 Task: Look for space in Teshi Old Town, Ghana from 9th August, 2023 to 12th August, 2023 for 1 adult in price range Rs.6000 to Rs.15000. Place can be entire place with 1  bedroom having 1 bed and 1 bathroom. Property type can be house, flat, guest house. Amenities needed are: wifi. Booking option can be shelf check-in. Required host language is English.
Action: Mouse moved to (417, 58)
Screenshot: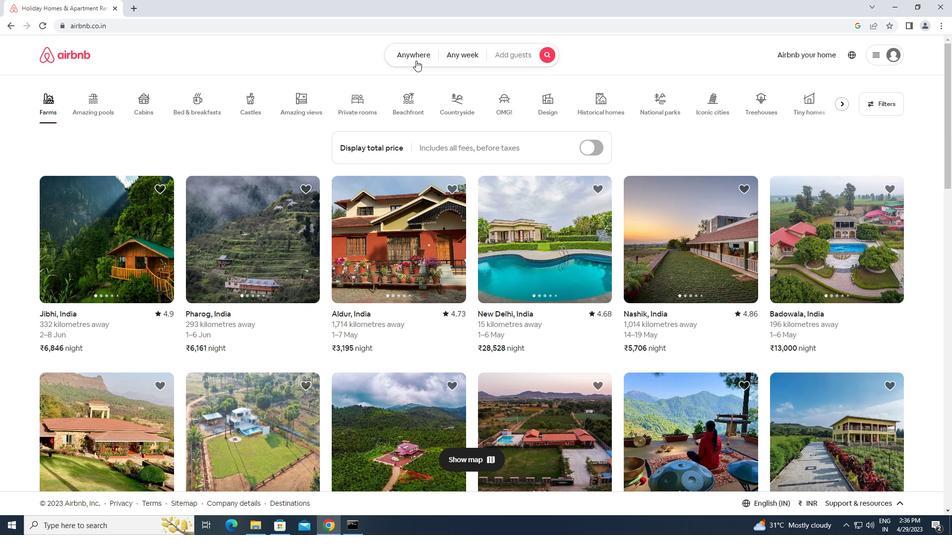 
Action: Mouse pressed left at (417, 58)
Screenshot: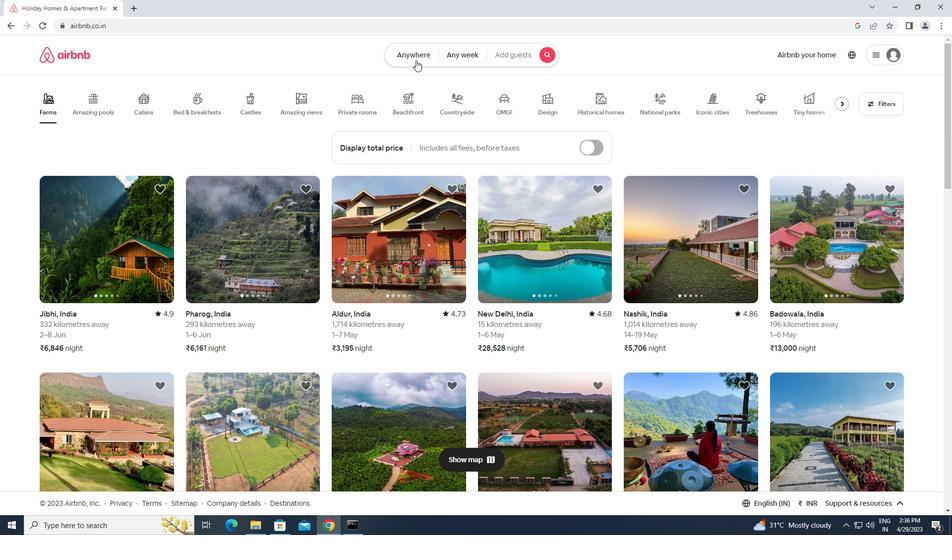 
Action: Mouse moved to (376, 87)
Screenshot: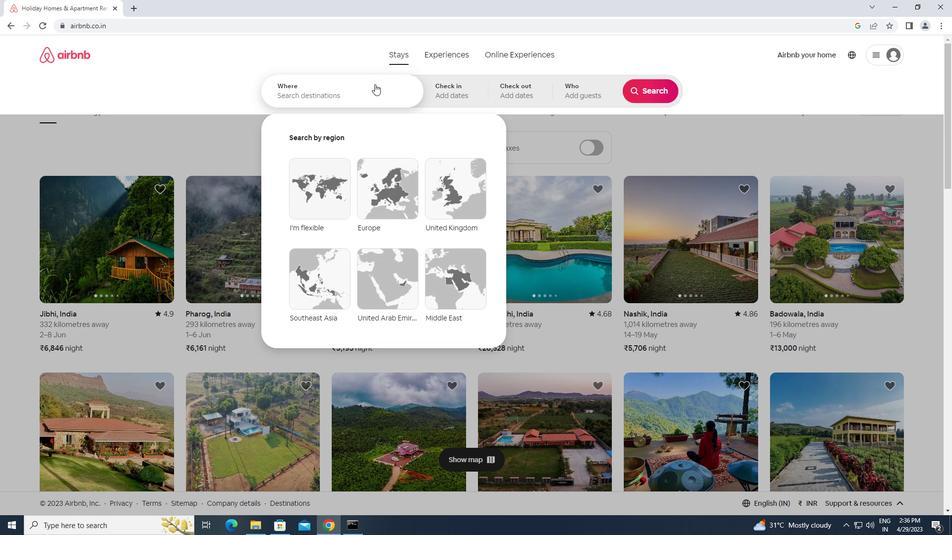 
Action: Mouse pressed left at (376, 87)
Screenshot: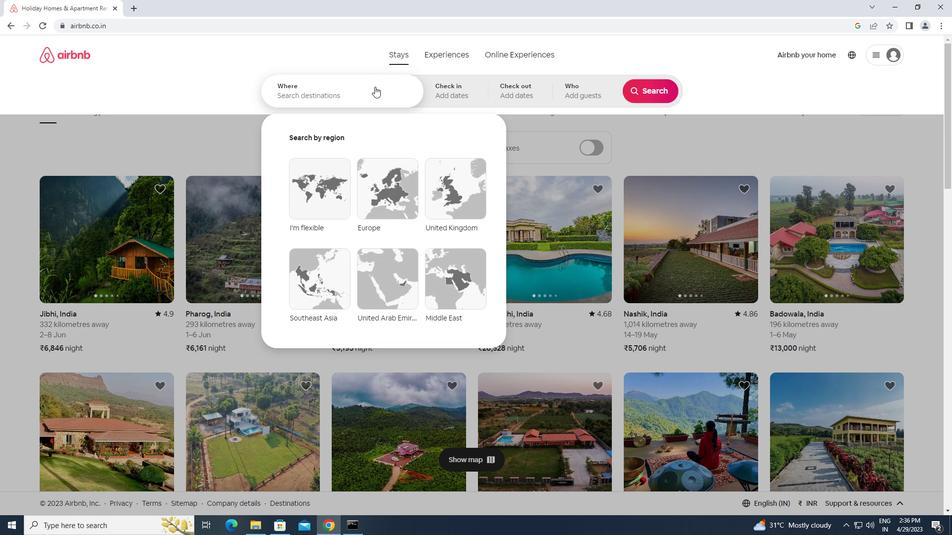
Action: Key pressed t<Key.caps_lock>eshi<Key.space><Key.caps_lock>o<Key.caps_lock>ld<Key.space><Key.caps_lock>t<Key.caps_lock>own,<Key.space><Key.caps_lock>g<Key.caps_lock>hana<Key.enter>
Screenshot: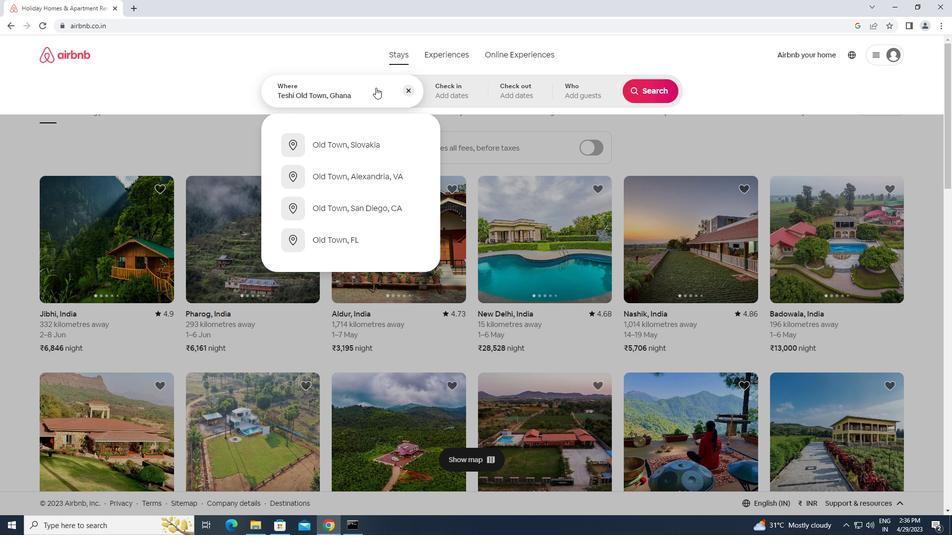 
Action: Mouse moved to (651, 172)
Screenshot: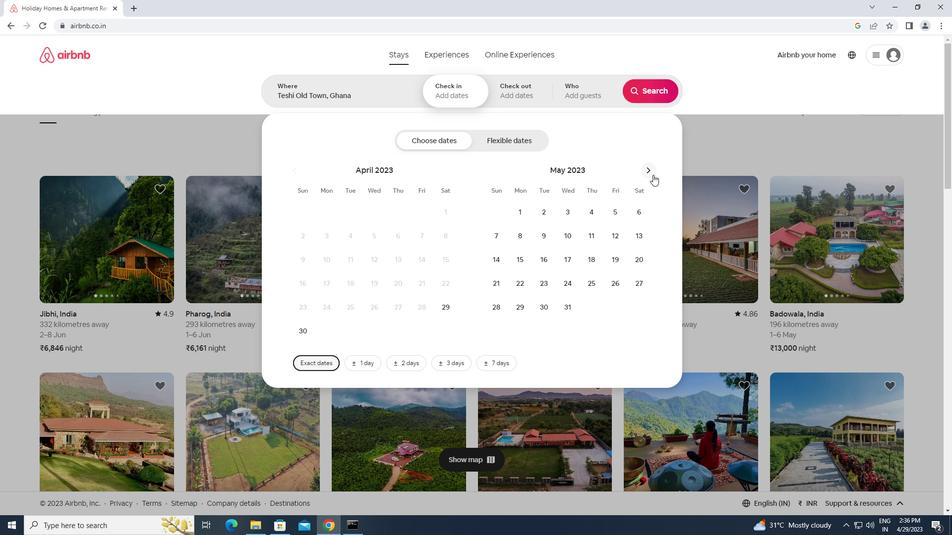 
Action: Mouse pressed left at (651, 172)
Screenshot: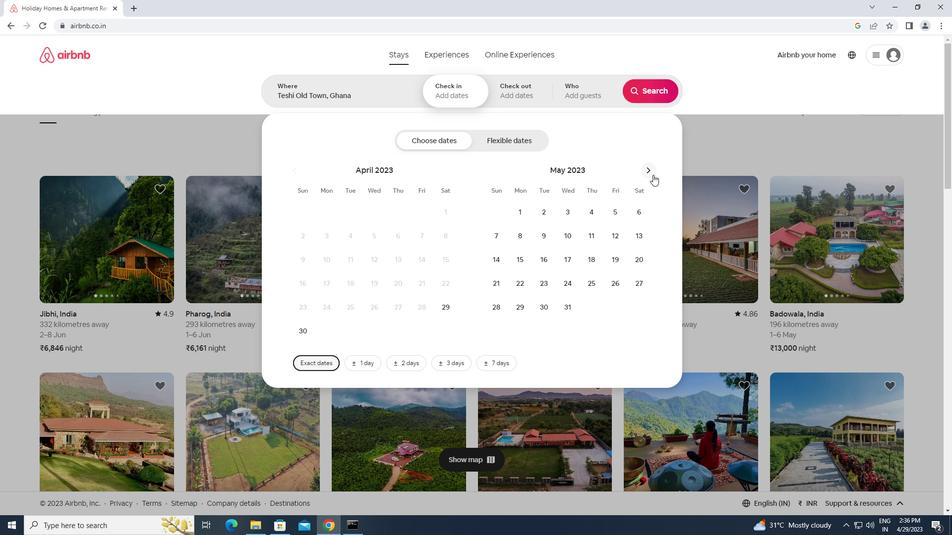 
Action: Mouse pressed left at (651, 172)
Screenshot: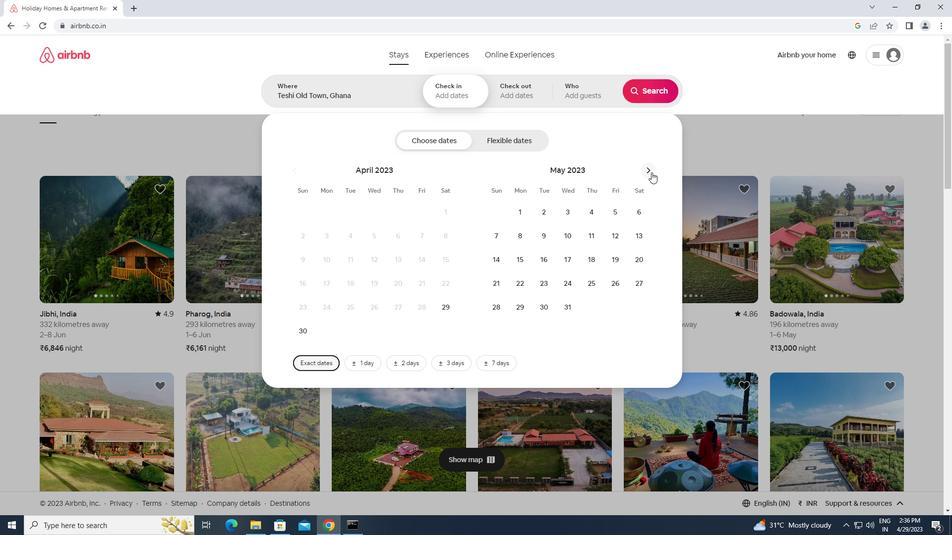 
Action: Mouse pressed left at (651, 172)
Screenshot: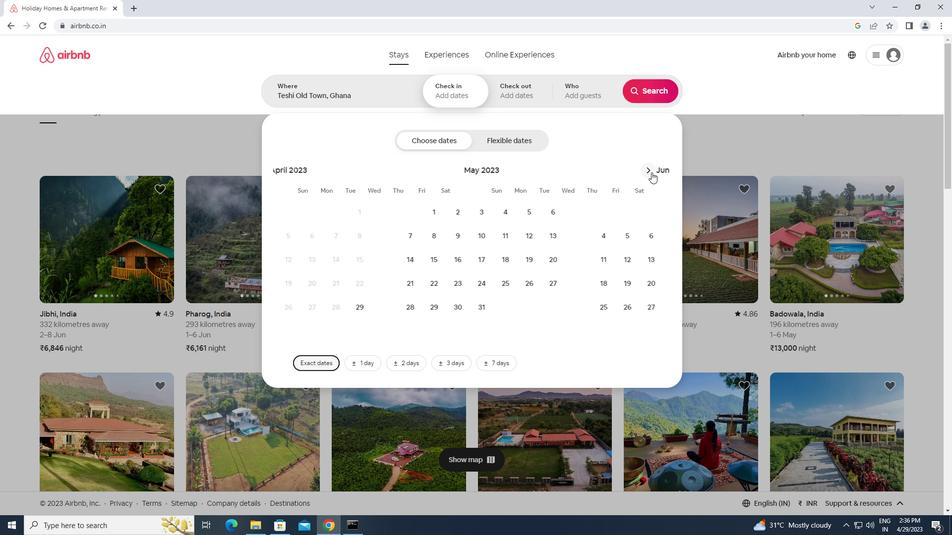 
Action: Mouse pressed left at (651, 172)
Screenshot: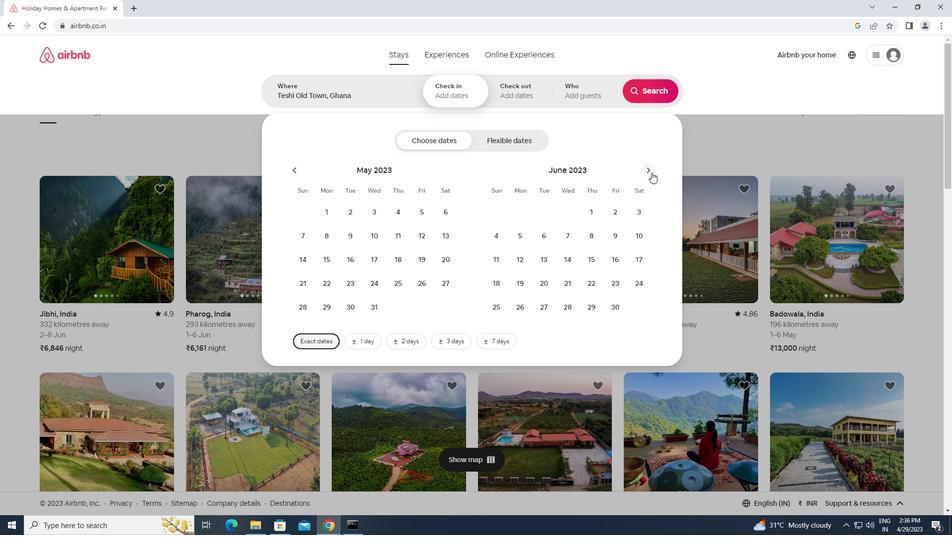 
Action: Mouse moved to (567, 239)
Screenshot: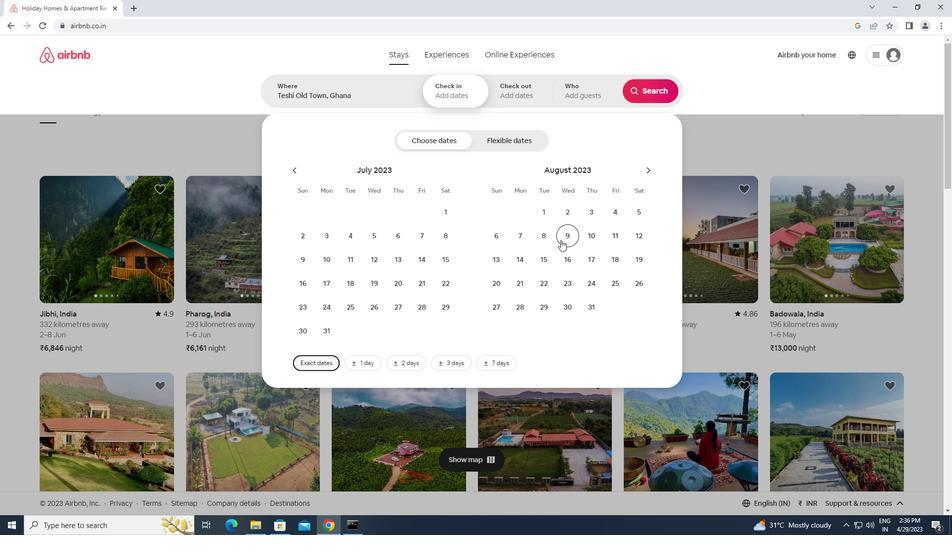 
Action: Mouse pressed left at (567, 239)
Screenshot: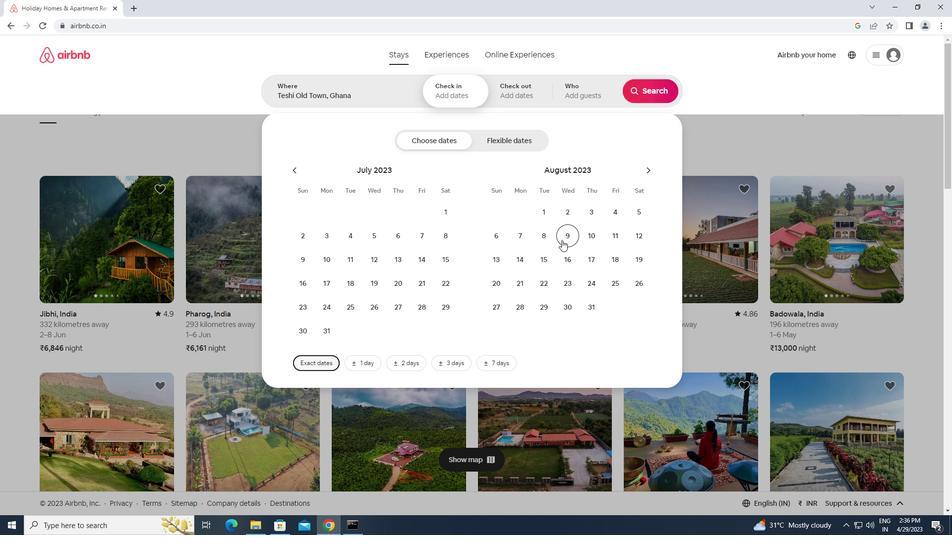 
Action: Mouse moved to (642, 230)
Screenshot: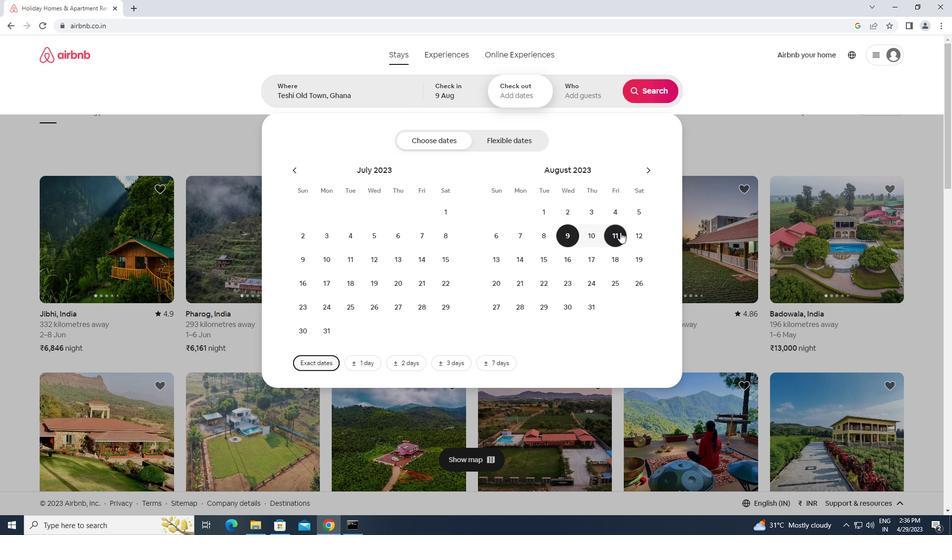 
Action: Mouse pressed left at (642, 230)
Screenshot: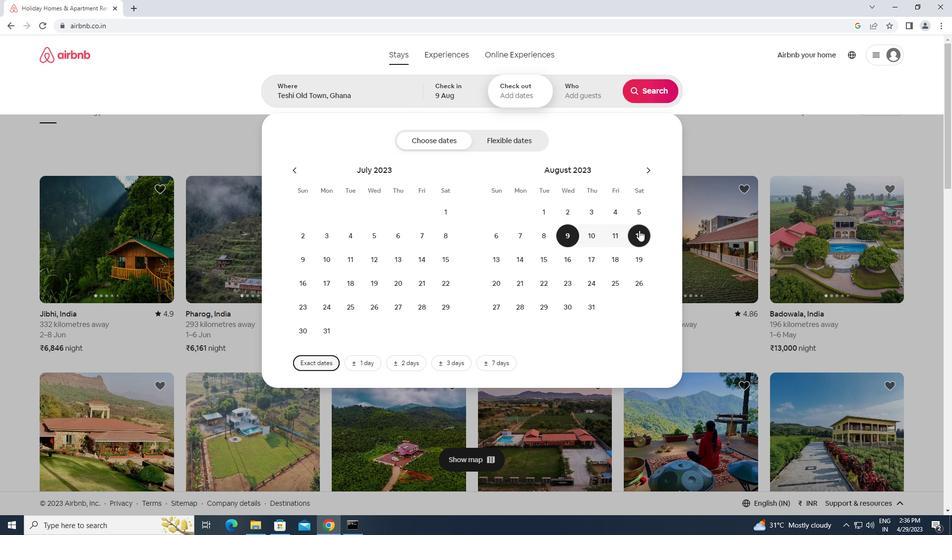 
Action: Mouse moved to (591, 75)
Screenshot: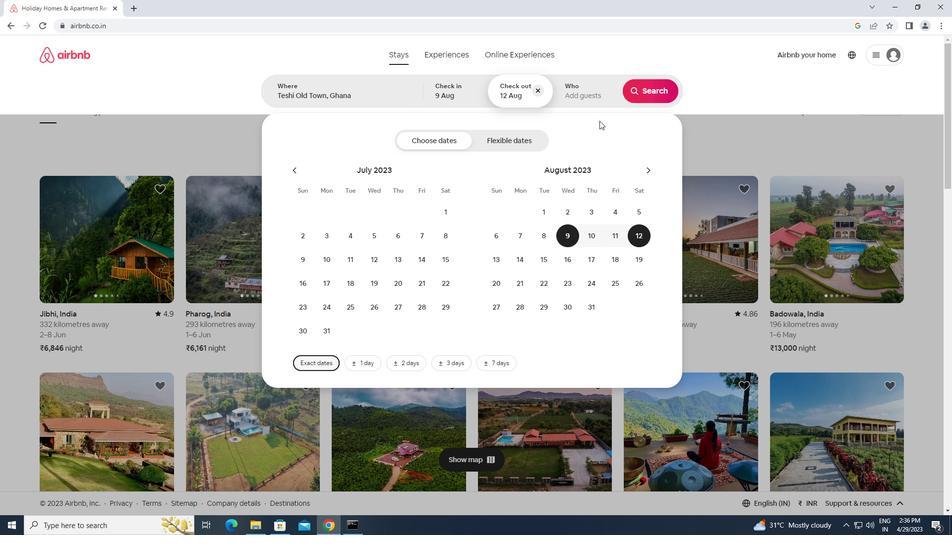 
Action: Mouse pressed left at (591, 75)
Screenshot: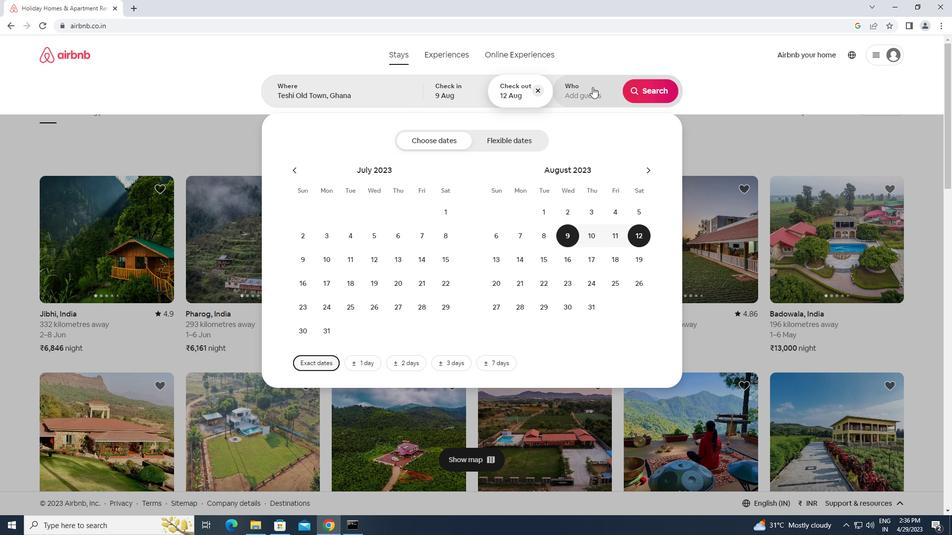 
Action: Mouse moved to (650, 143)
Screenshot: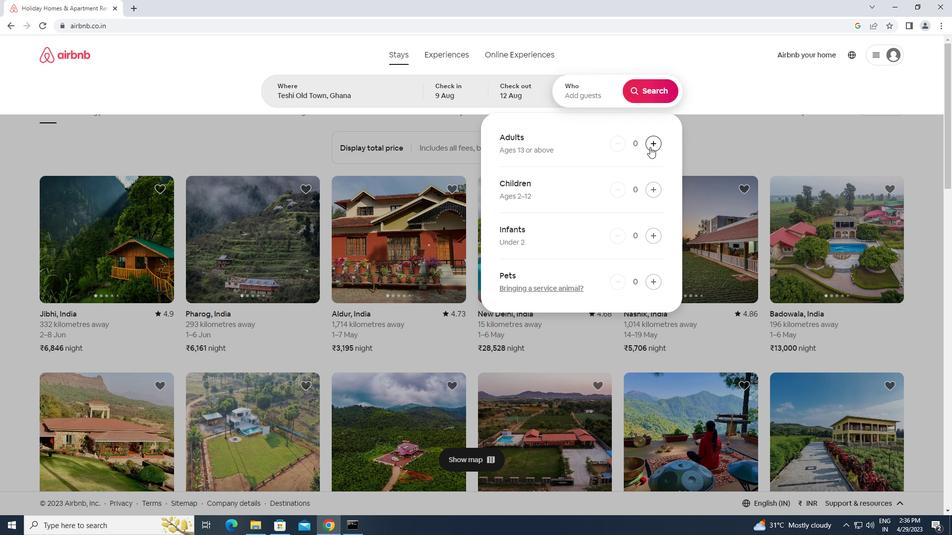
Action: Mouse pressed left at (650, 143)
Screenshot: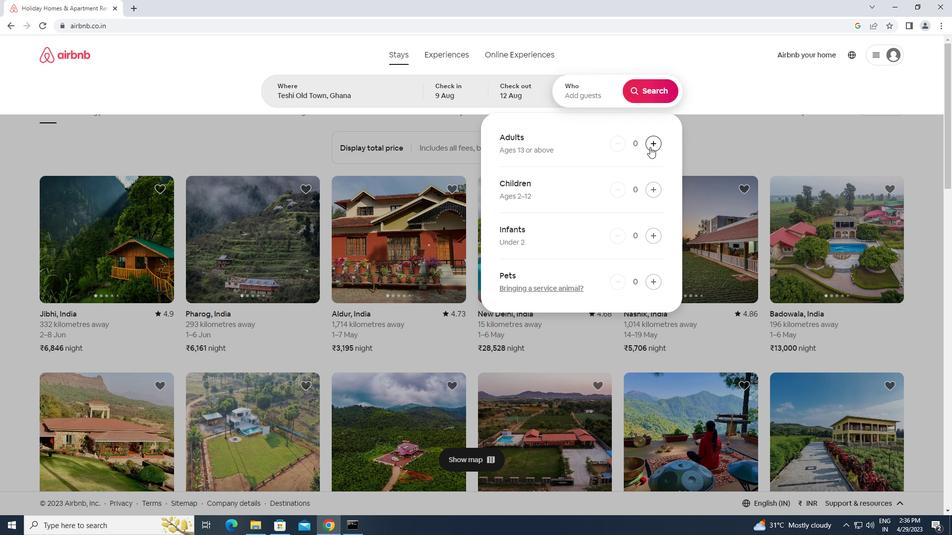 
Action: Mouse moved to (651, 92)
Screenshot: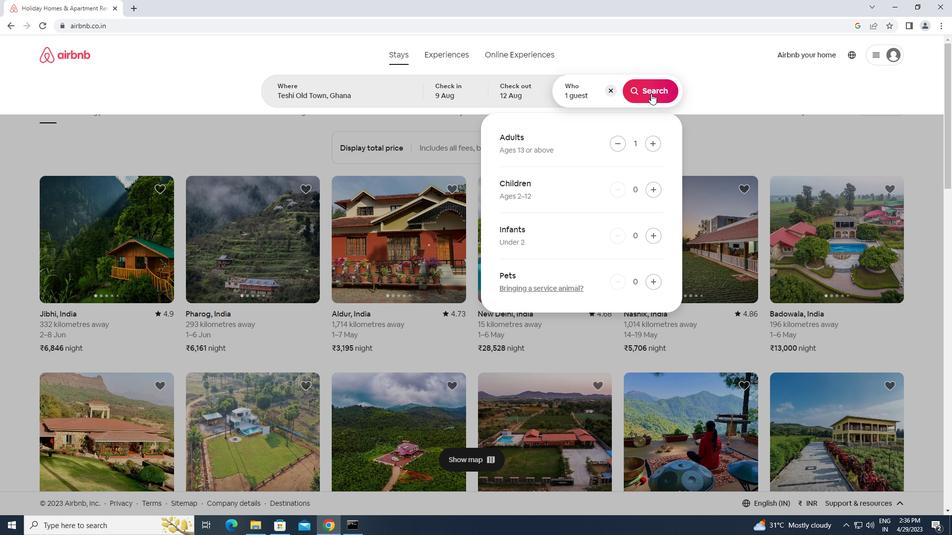 
Action: Mouse pressed left at (651, 92)
Screenshot: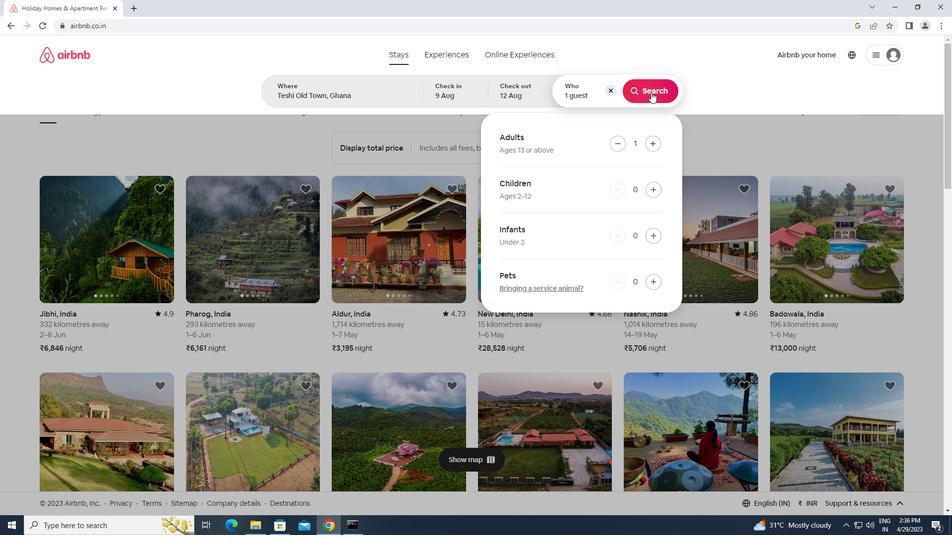 
Action: Mouse moved to (893, 91)
Screenshot: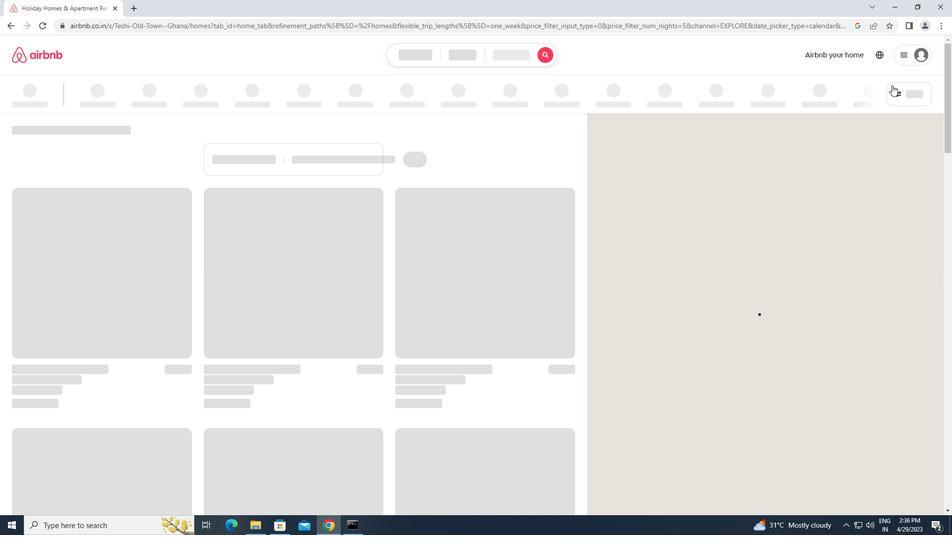 
Action: Mouse pressed left at (893, 91)
Screenshot: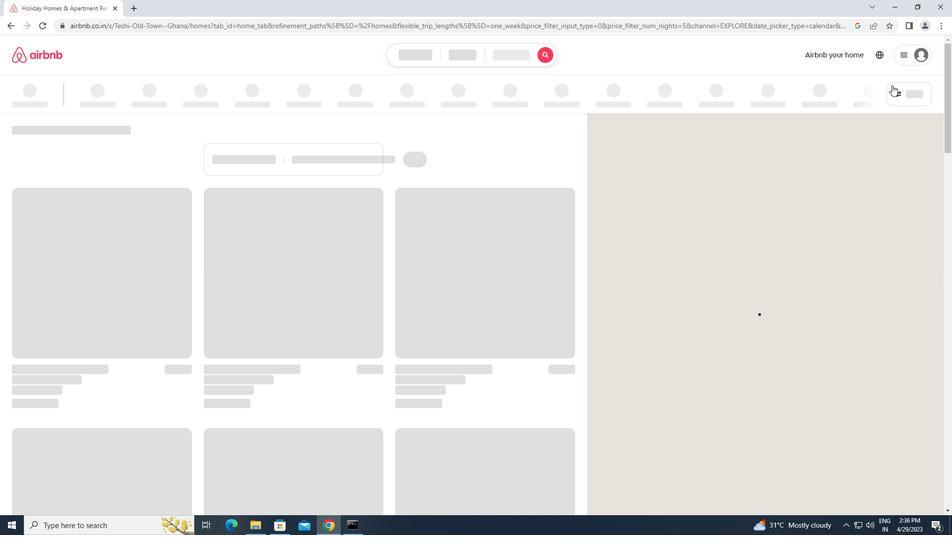 
Action: Mouse moved to (355, 217)
Screenshot: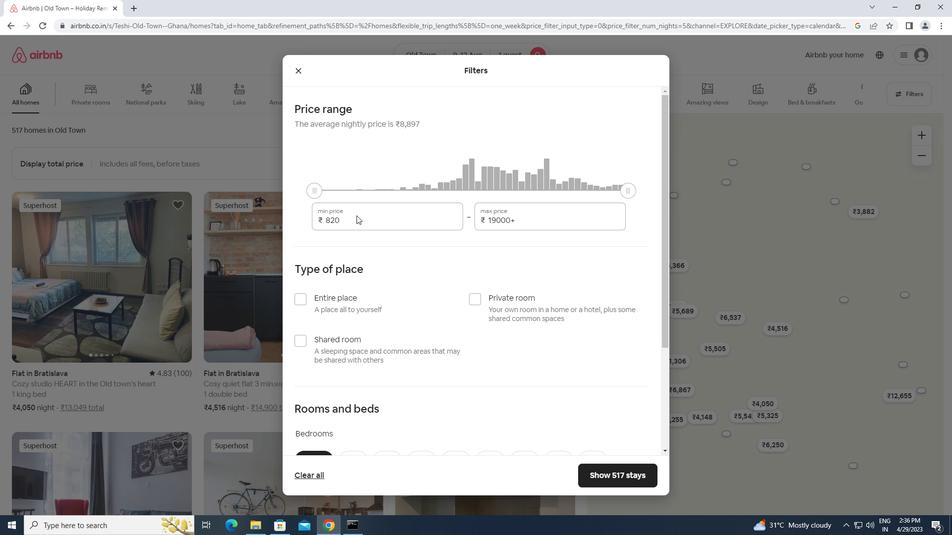 
Action: Mouse pressed left at (355, 217)
Screenshot: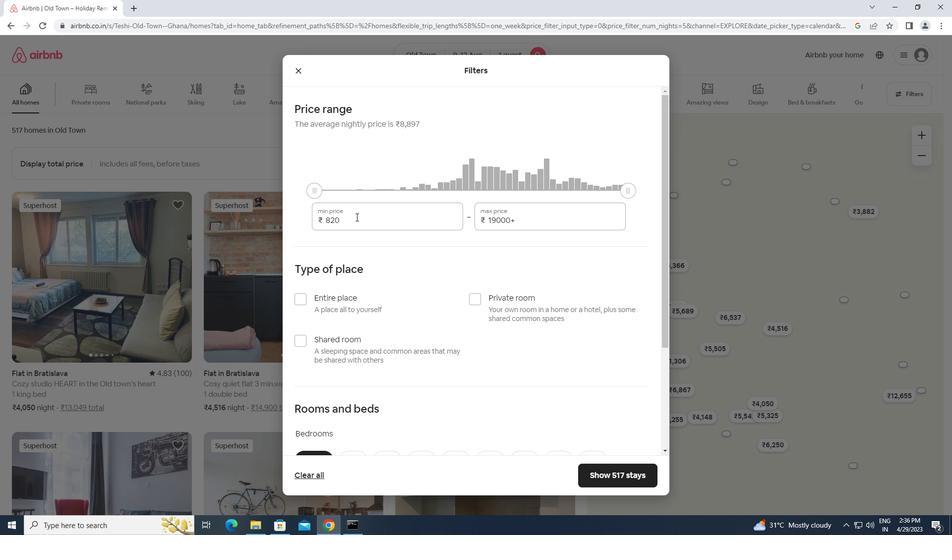 
Action: Mouse moved to (308, 227)
Screenshot: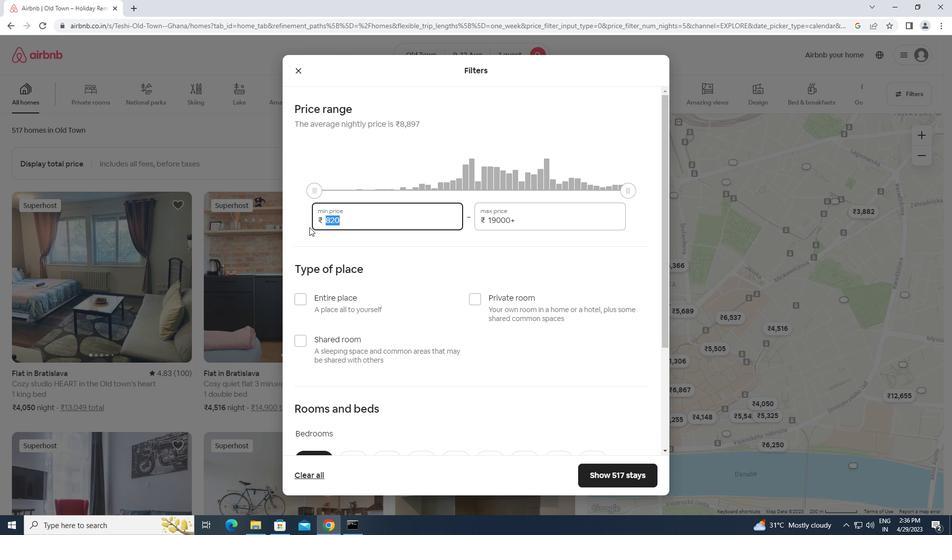 
Action: Key pressed 6000<Key.tab><Key.backspace><Key.backspace><Key.backspace><Key.backspace><Key.backspace><Key.backspace><Key.backspace><Key.backspace><Key.backspace><Key.backspace><Key.backspace><Key.backspace><Key.backspace><Key.backspace><Key.backspace><Key.backspace><Key.backspace><Key.backspace><Key.backspace><Key.backspace><Key.backspace><Key.backspace><Key.backspace><Key.backspace><Key.backspace><Key.backspace>15000
Screenshot: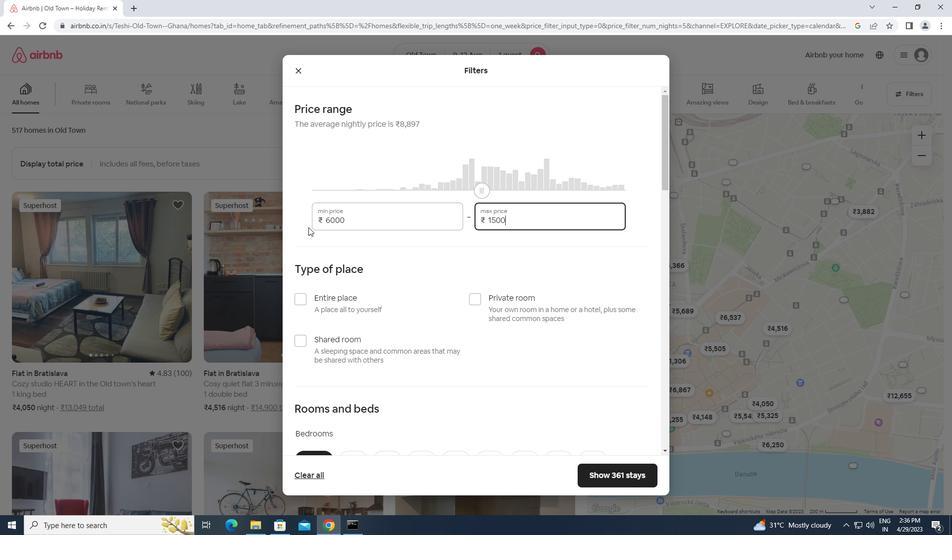 
Action: Mouse moved to (301, 303)
Screenshot: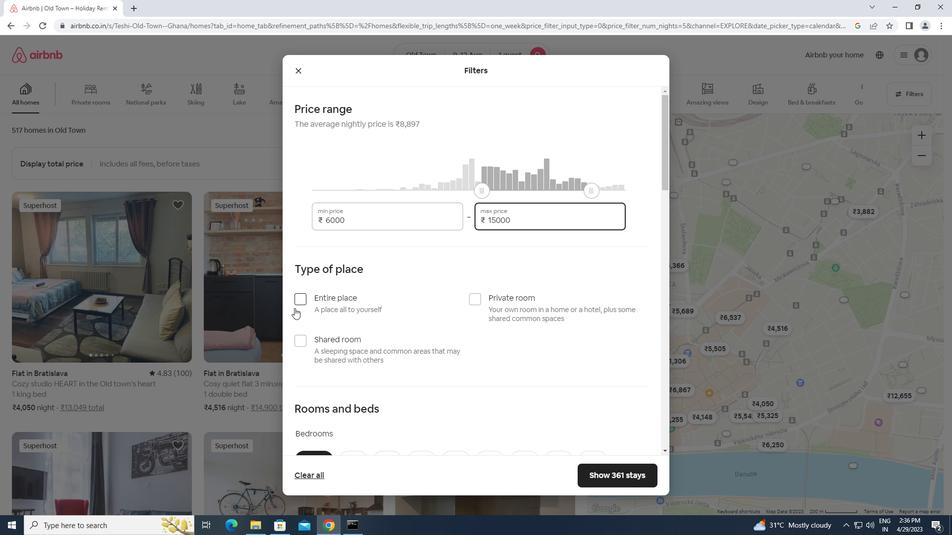 
Action: Mouse pressed left at (301, 303)
Screenshot: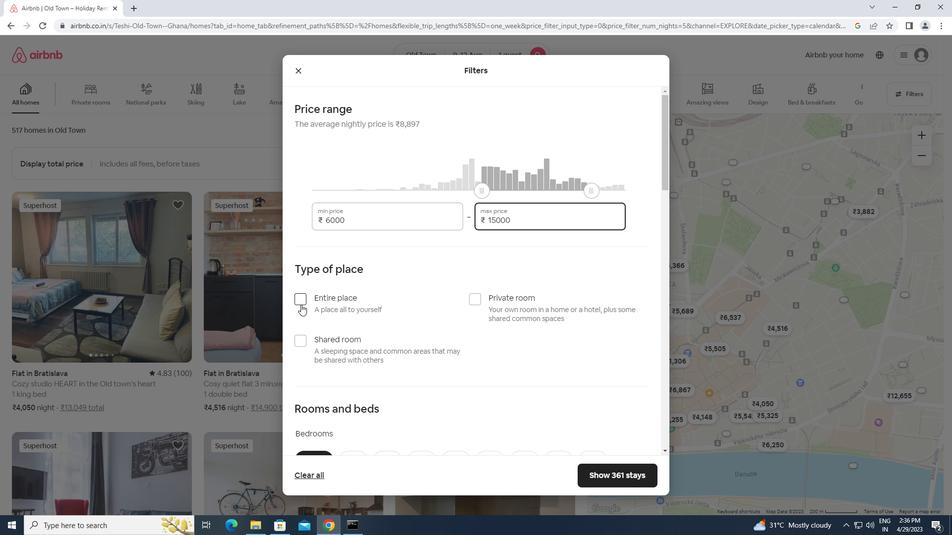 
Action: Mouse moved to (314, 315)
Screenshot: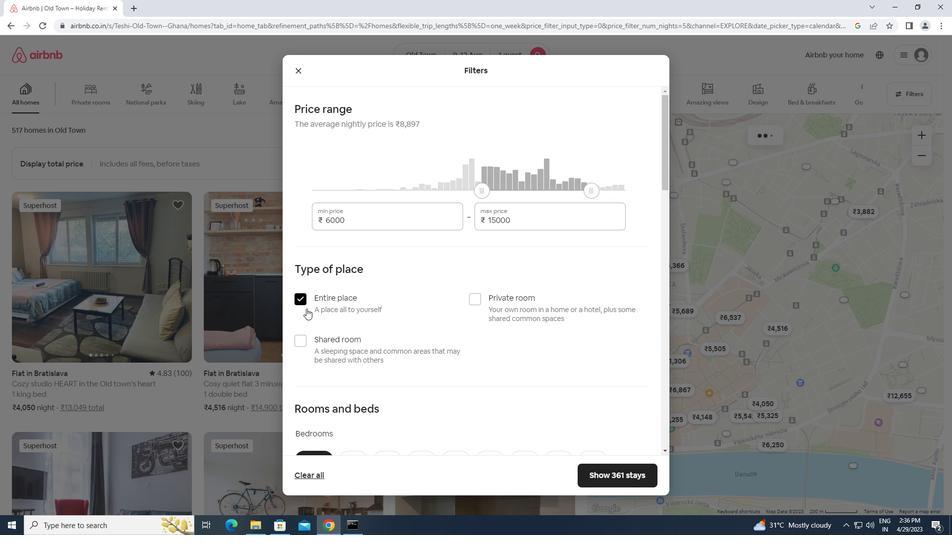 
Action: Mouse scrolled (314, 314) with delta (0, 0)
Screenshot: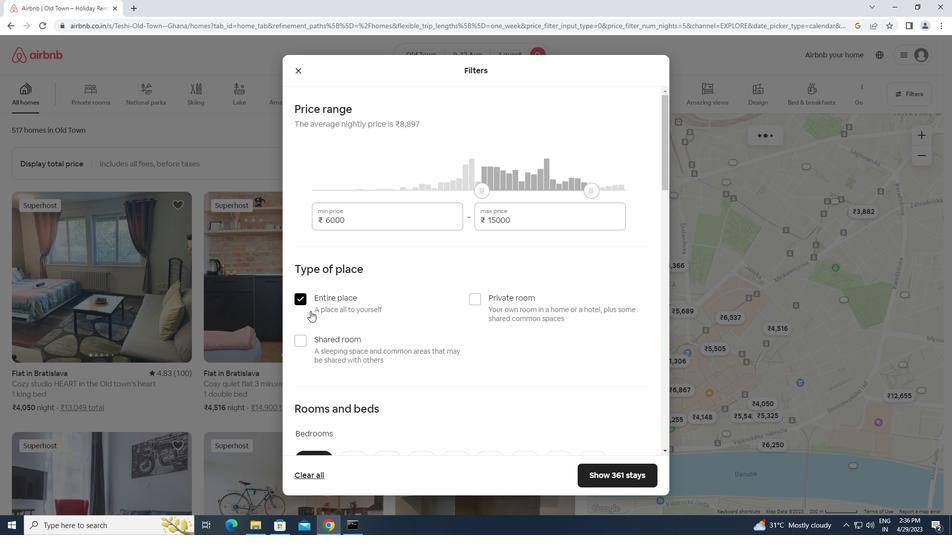 
Action: Mouse moved to (314, 315)
Screenshot: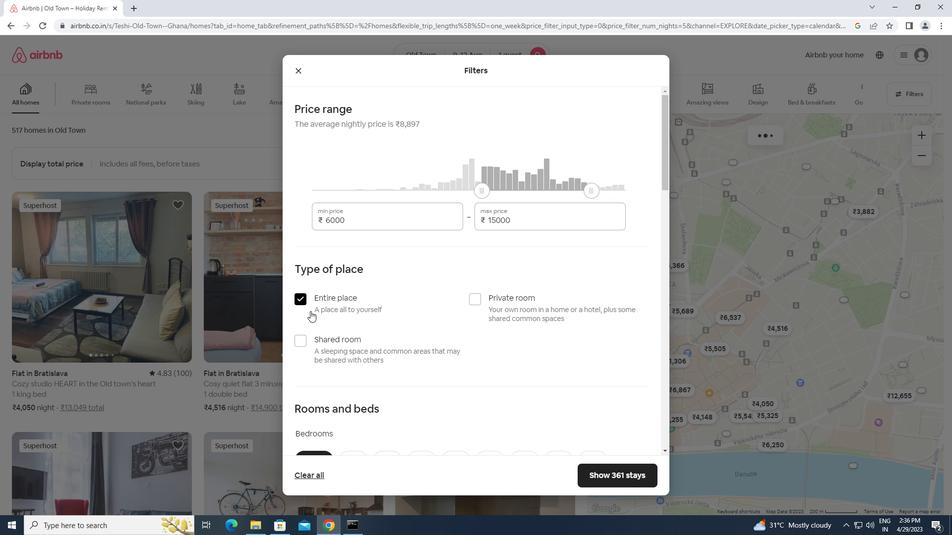 
Action: Mouse scrolled (314, 314) with delta (0, 0)
Screenshot: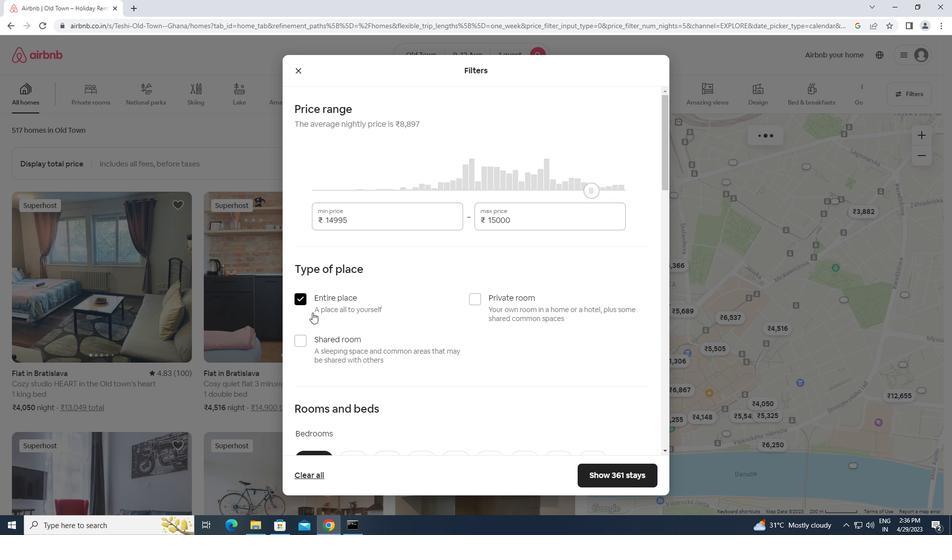 
Action: Mouse scrolled (314, 314) with delta (0, 0)
Screenshot: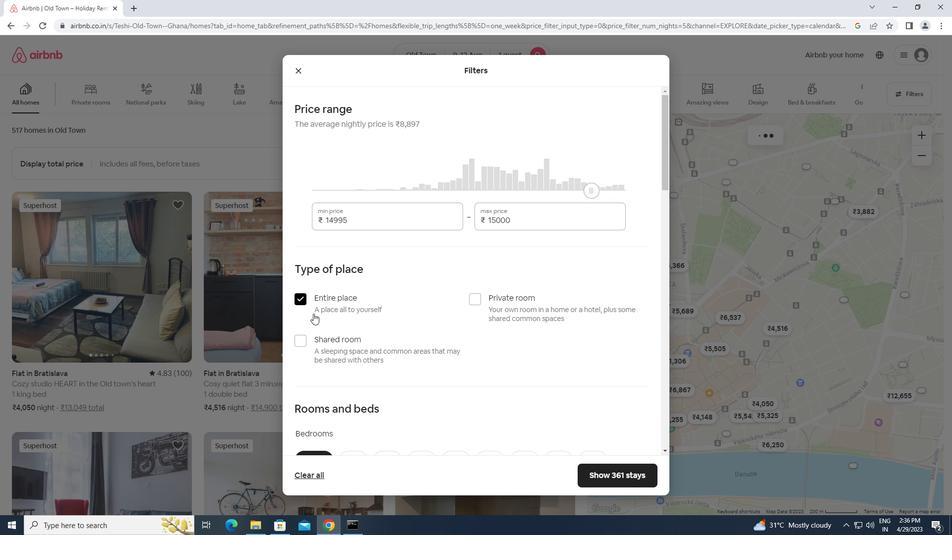 
Action: Mouse moved to (355, 314)
Screenshot: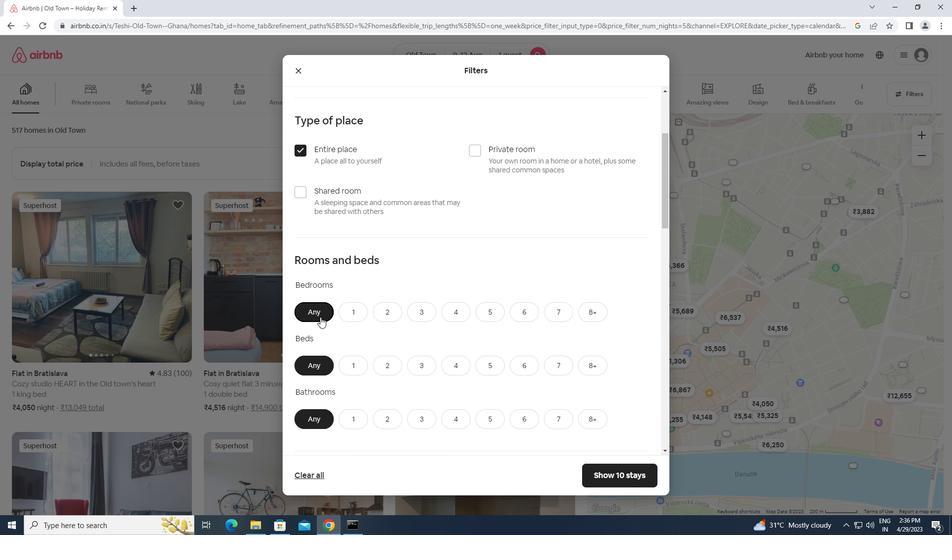 
Action: Mouse pressed left at (355, 314)
Screenshot: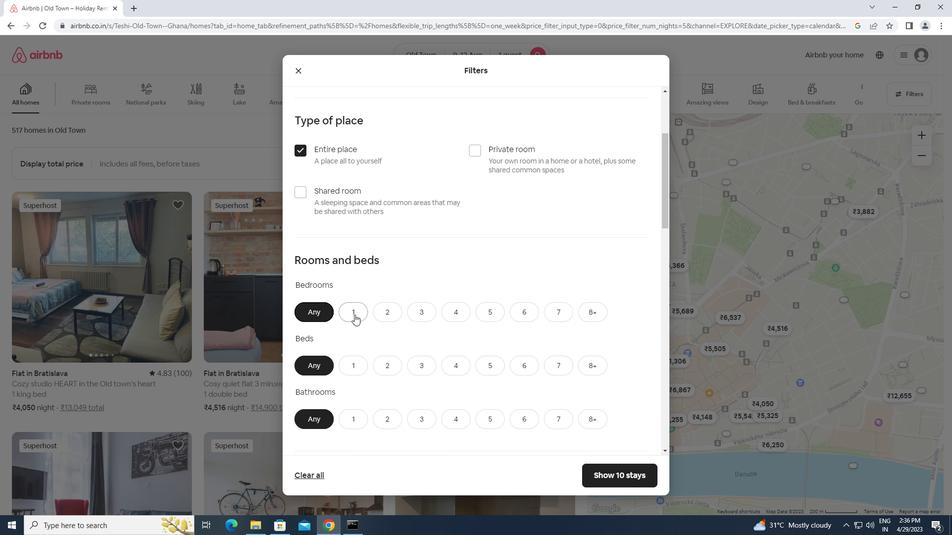 
Action: Mouse moved to (347, 368)
Screenshot: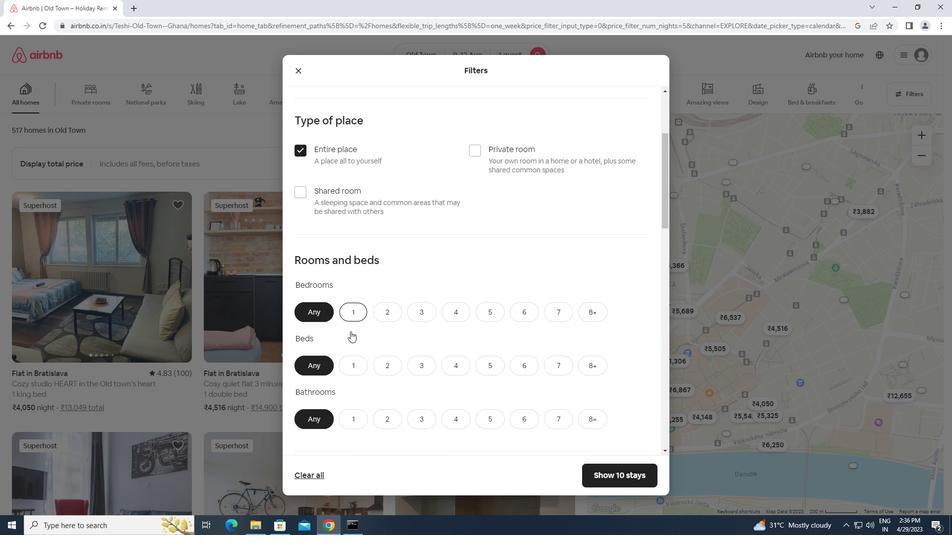 
Action: Mouse pressed left at (347, 368)
Screenshot: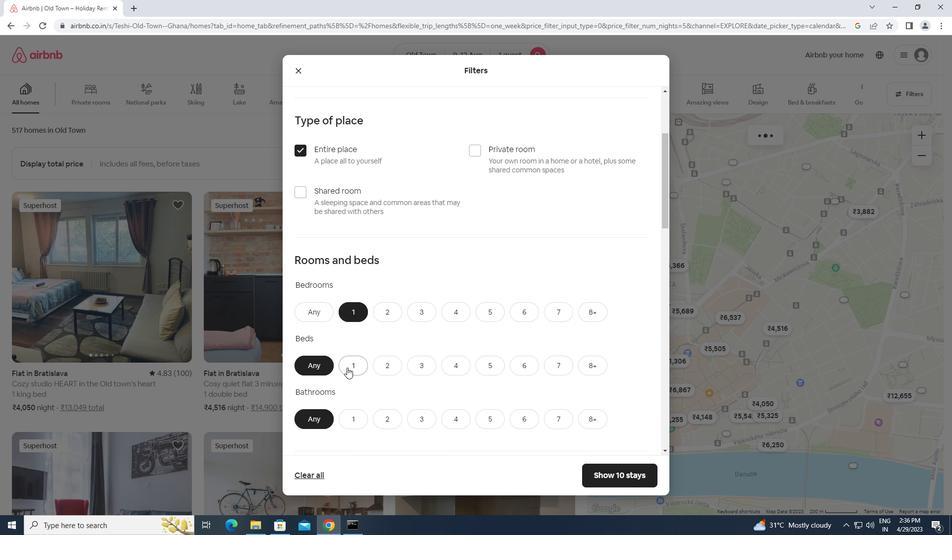 
Action: Mouse moved to (356, 415)
Screenshot: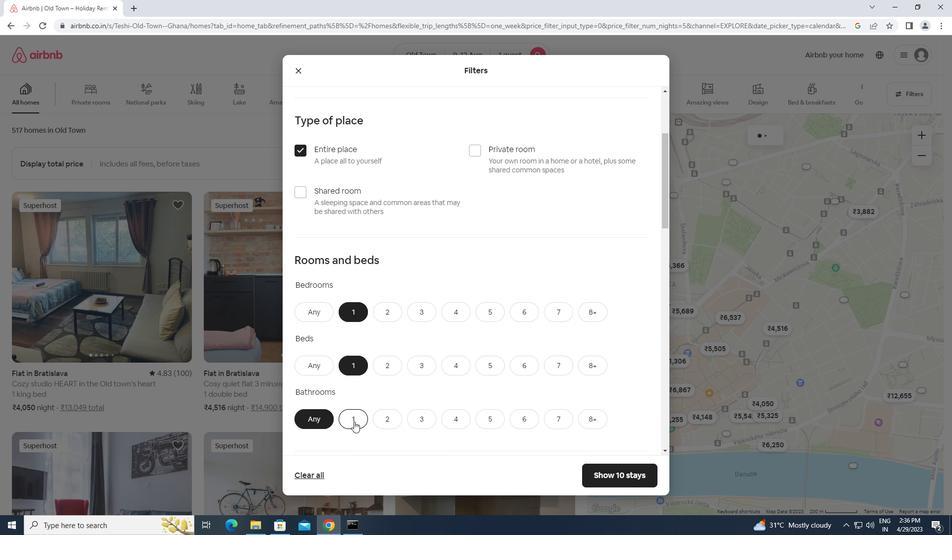 
Action: Mouse pressed left at (356, 415)
Screenshot: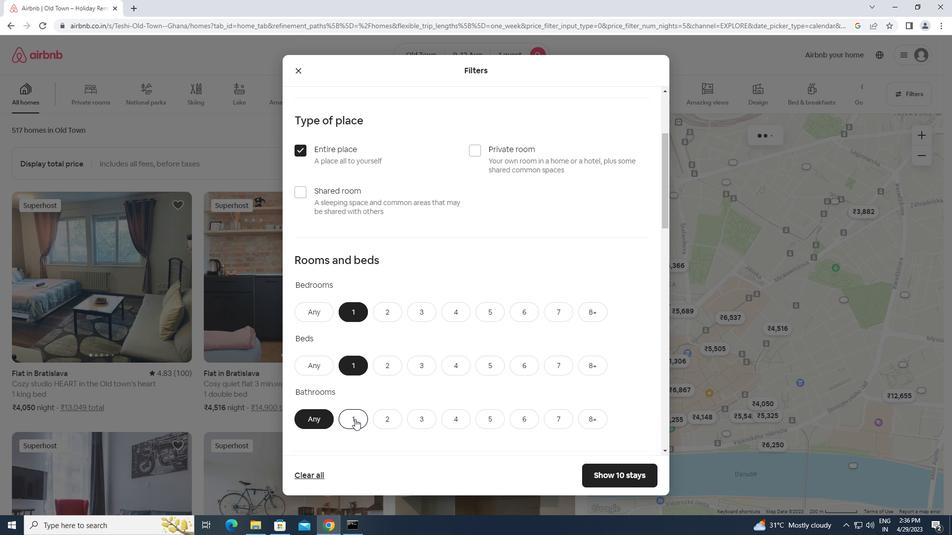 
Action: Mouse moved to (409, 414)
Screenshot: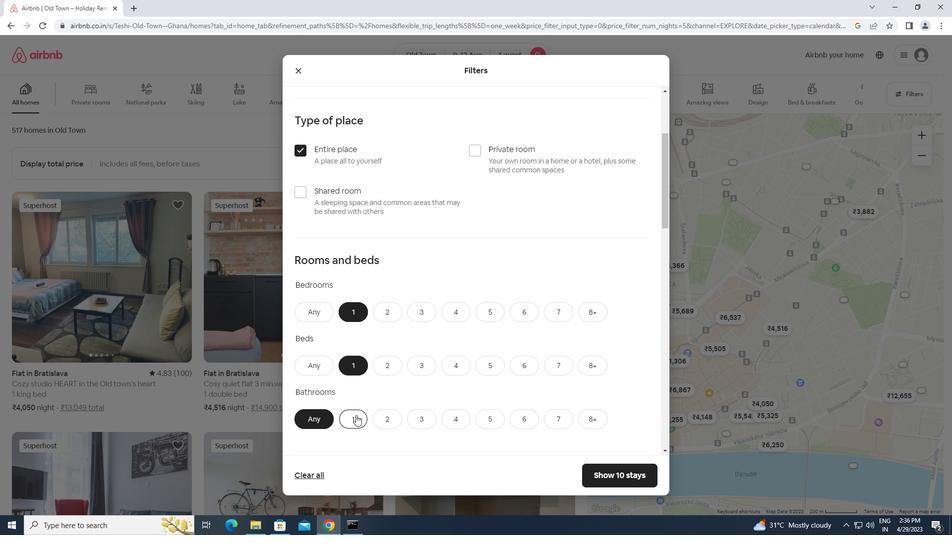 
Action: Mouse scrolled (409, 413) with delta (0, 0)
Screenshot: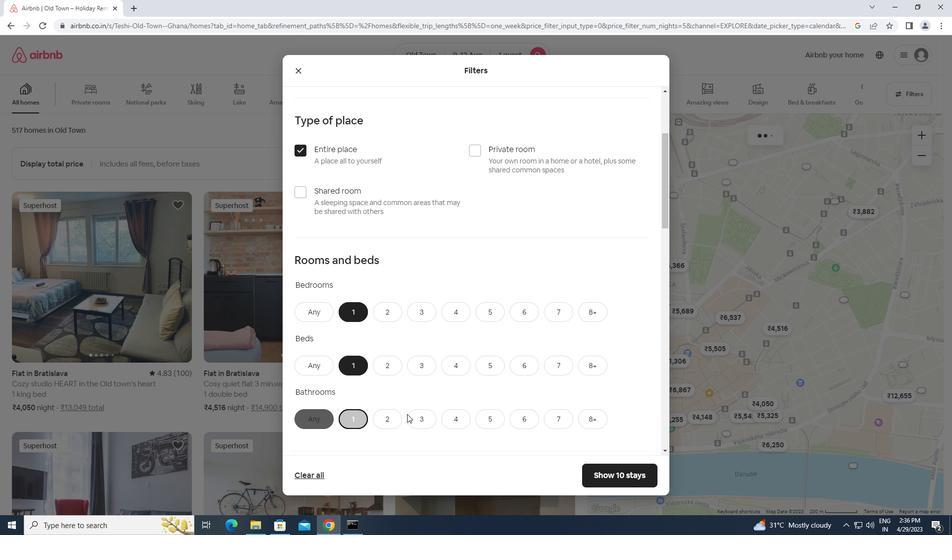 
Action: Mouse scrolled (409, 413) with delta (0, 0)
Screenshot: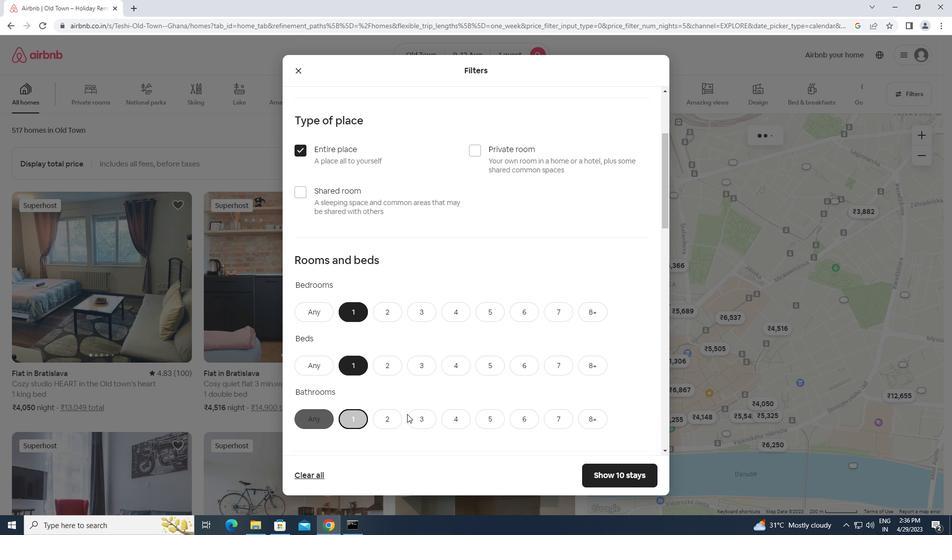
Action: Mouse scrolled (409, 413) with delta (0, 0)
Screenshot: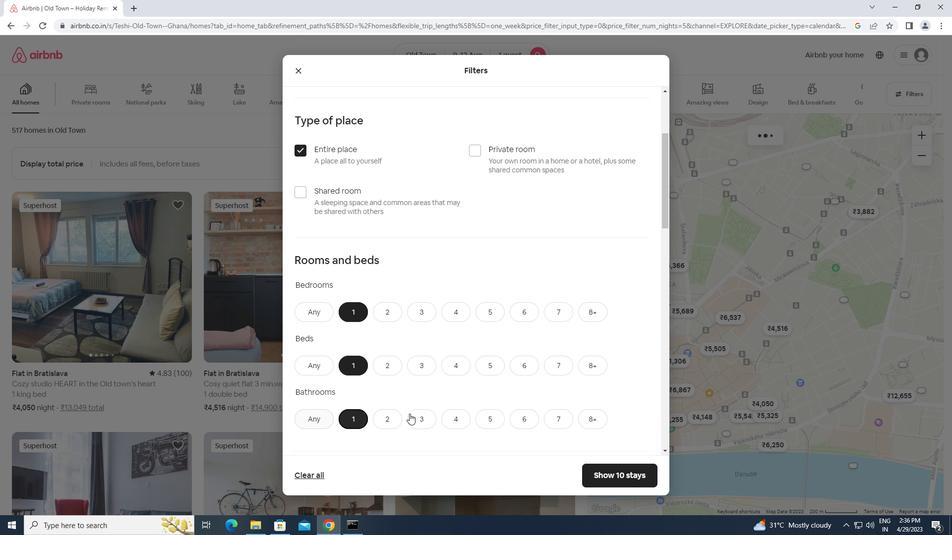 
Action: Mouse moved to (353, 382)
Screenshot: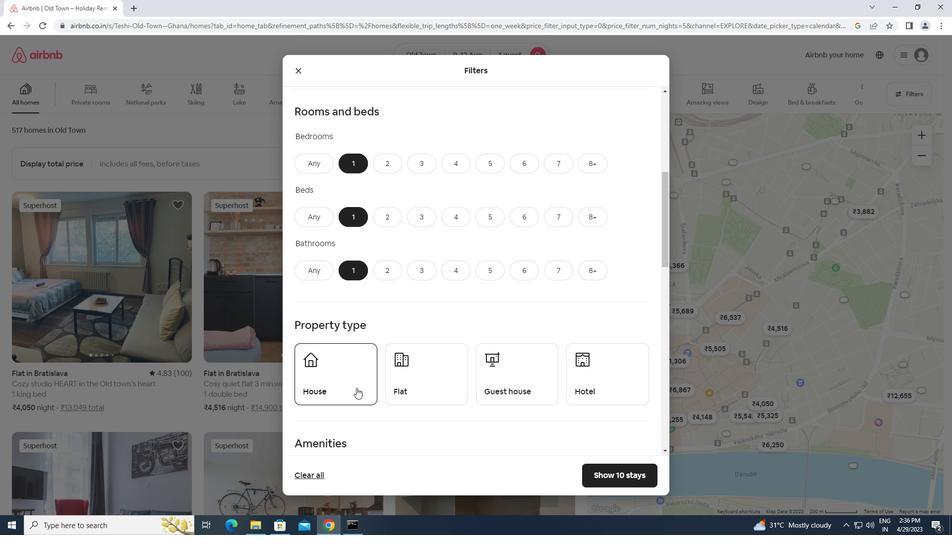 
Action: Mouse pressed left at (353, 382)
Screenshot: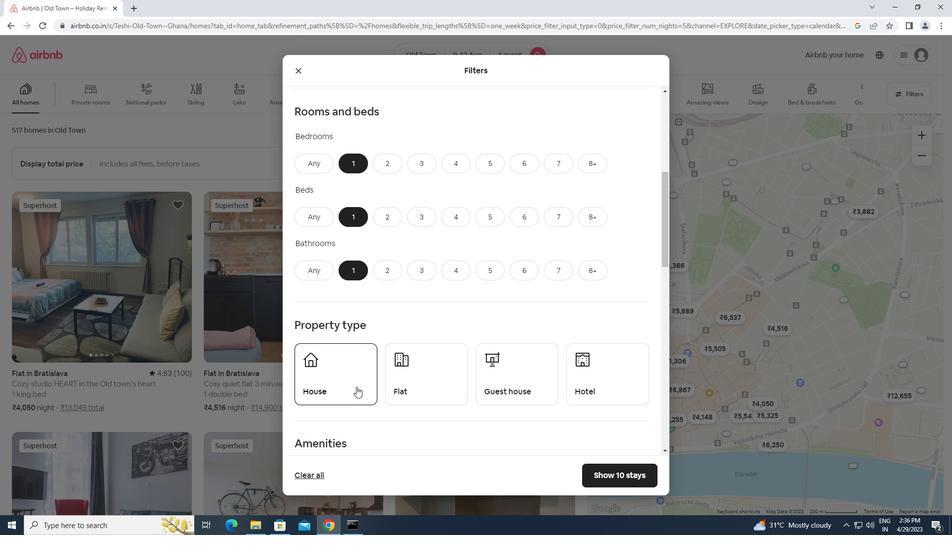 
Action: Mouse moved to (413, 381)
Screenshot: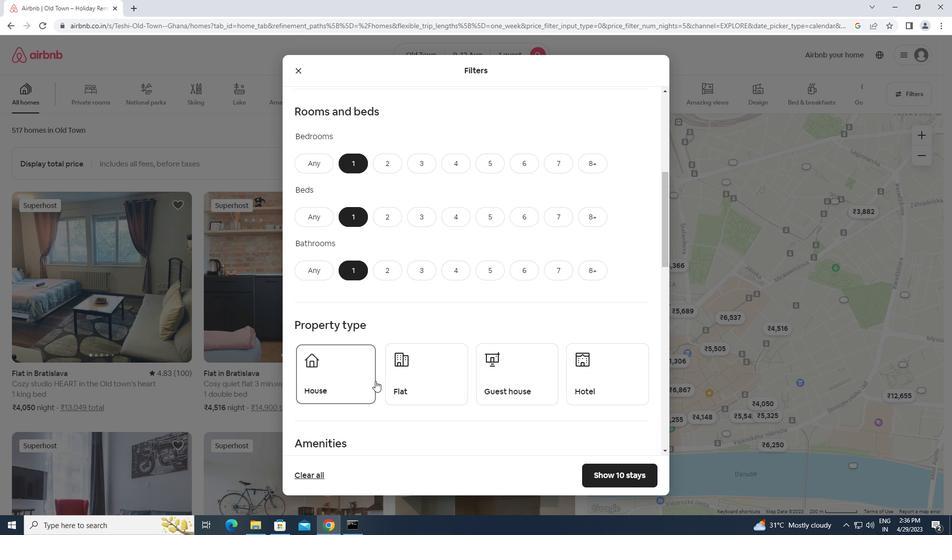 
Action: Mouse pressed left at (413, 381)
Screenshot: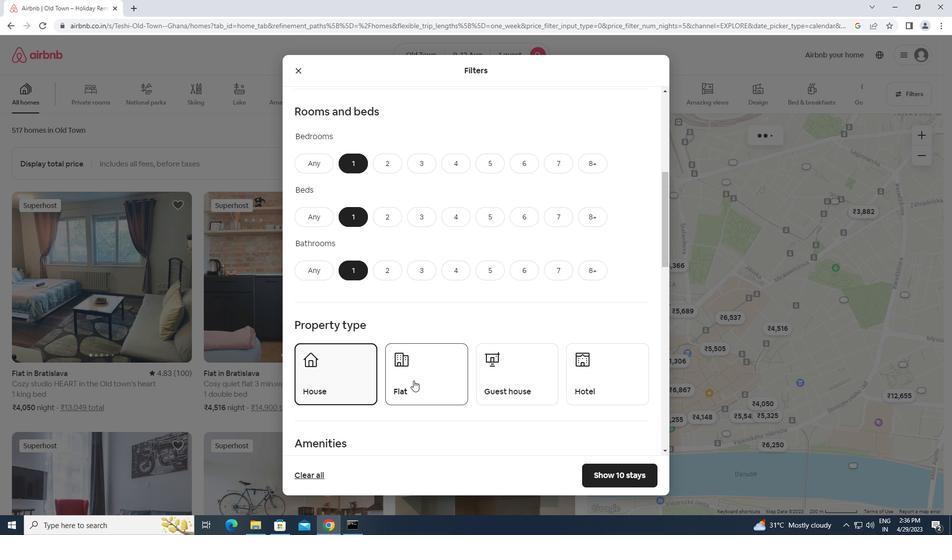 
Action: Mouse moved to (471, 375)
Screenshot: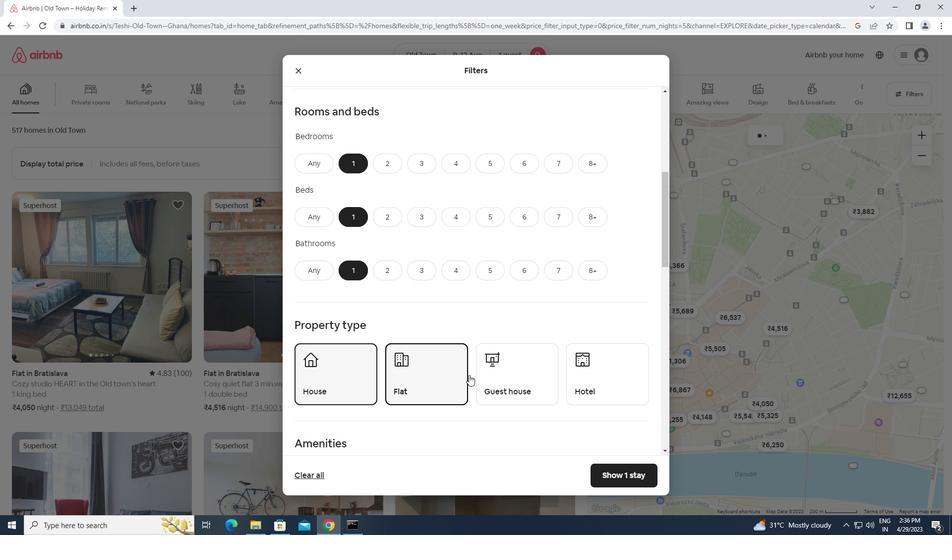 
Action: Mouse pressed left at (471, 375)
Screenshot: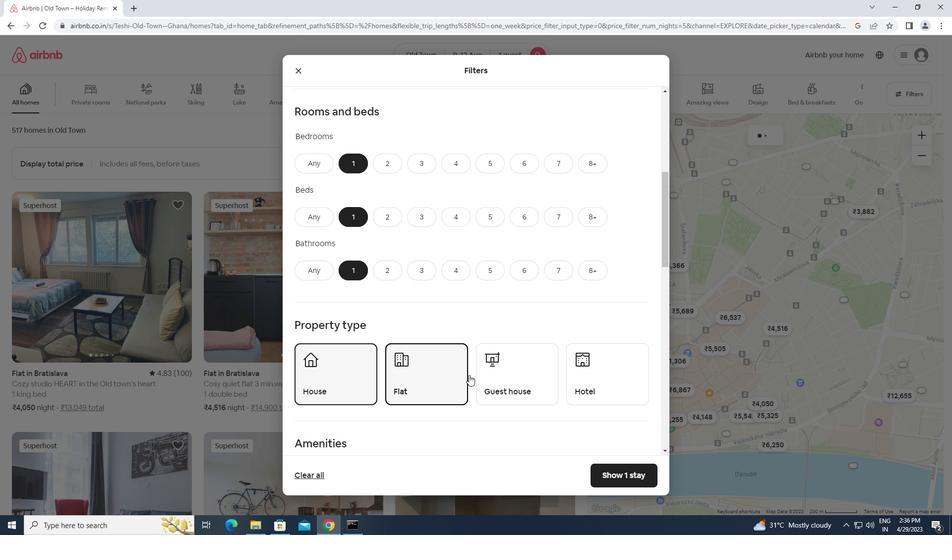 
Action: Mouse moved to (446, 386)
Screenshot: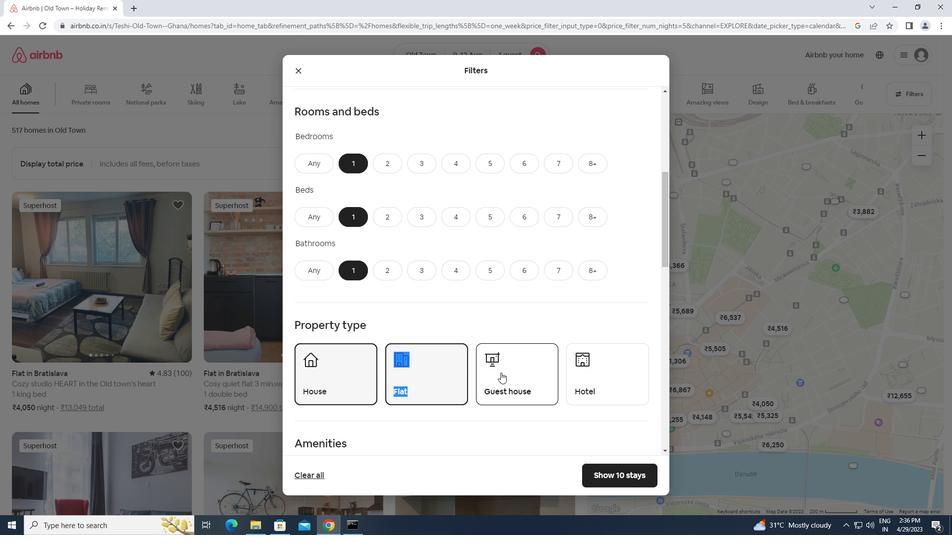 
Action: Mouse pressed left at (446, 386)
Screenshot: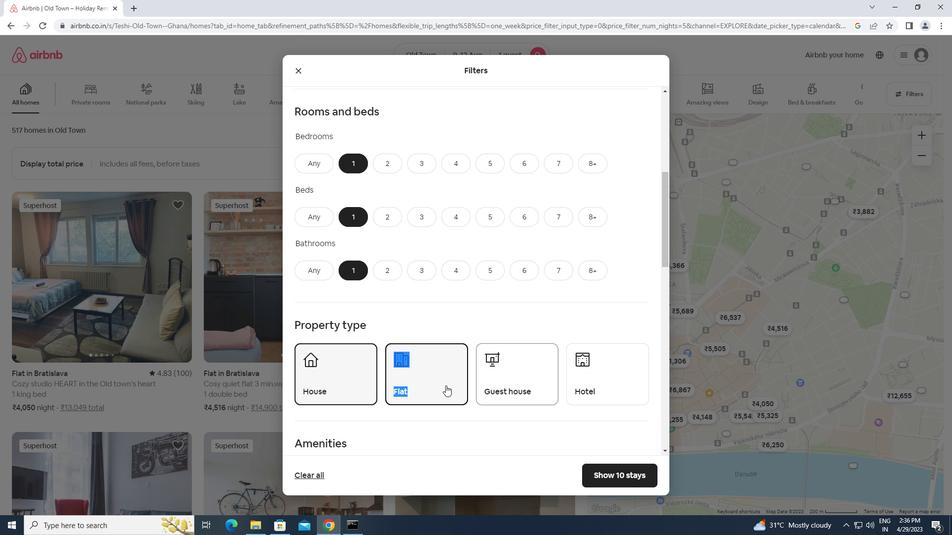 
Action: Mouse moved to (510, 378)
Screenshot: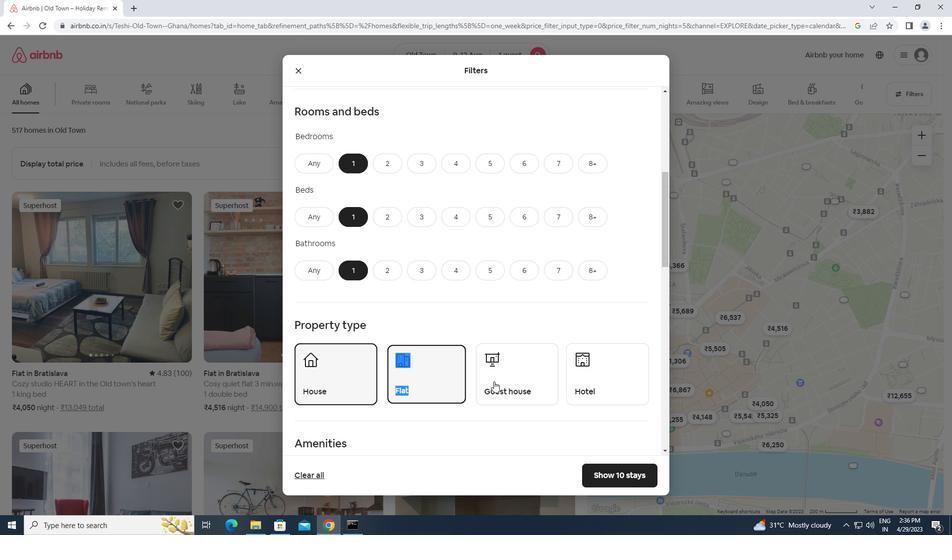 
Action: Mouse pressed left at (510, 378)
Screenshot: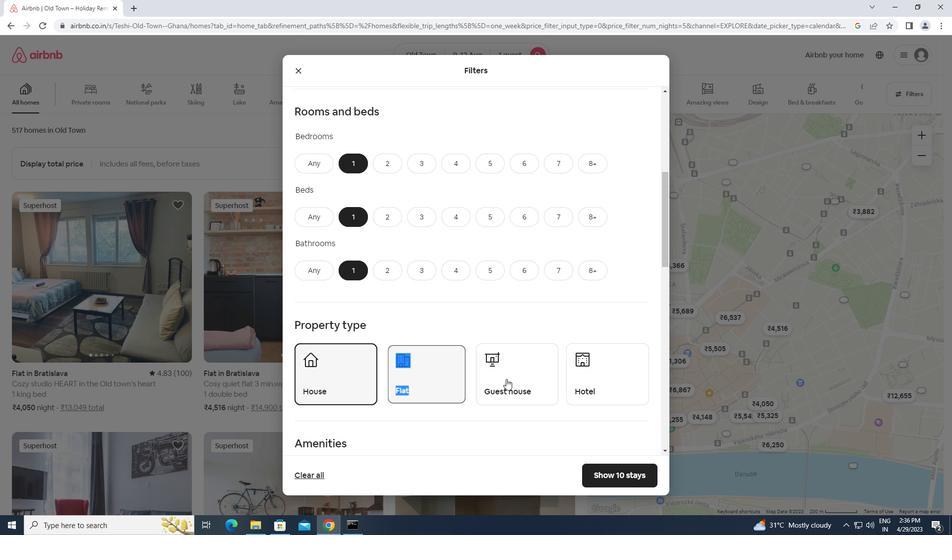 
Action: Mouse moved to (437, 382)
Screenshot: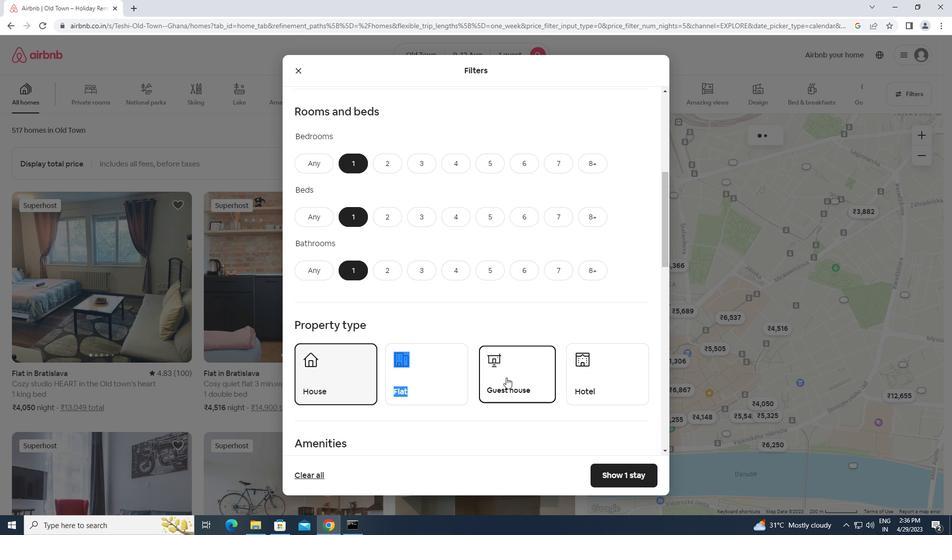 
Action: Mouse pressed left at (437, 382)
Screenshot: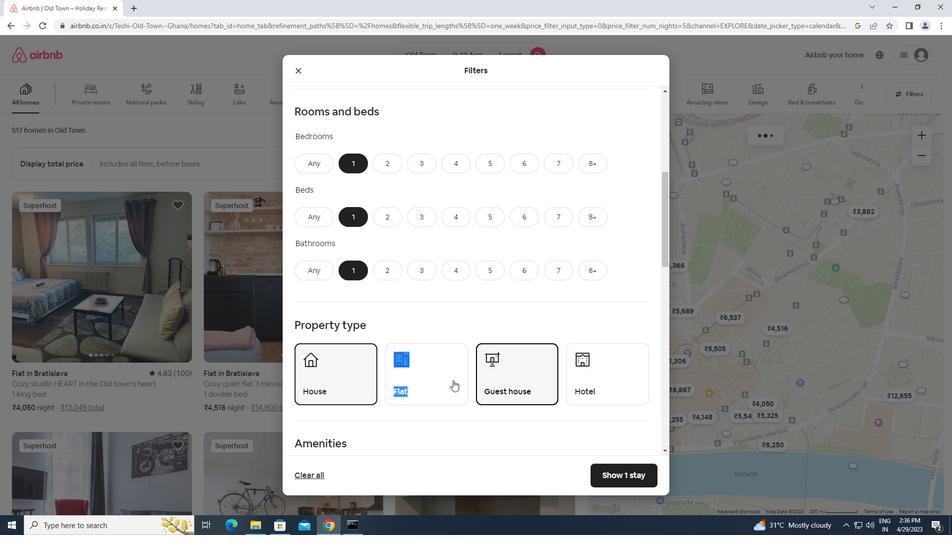 
Action: Mouse moved to (488, 403)
Screenshot: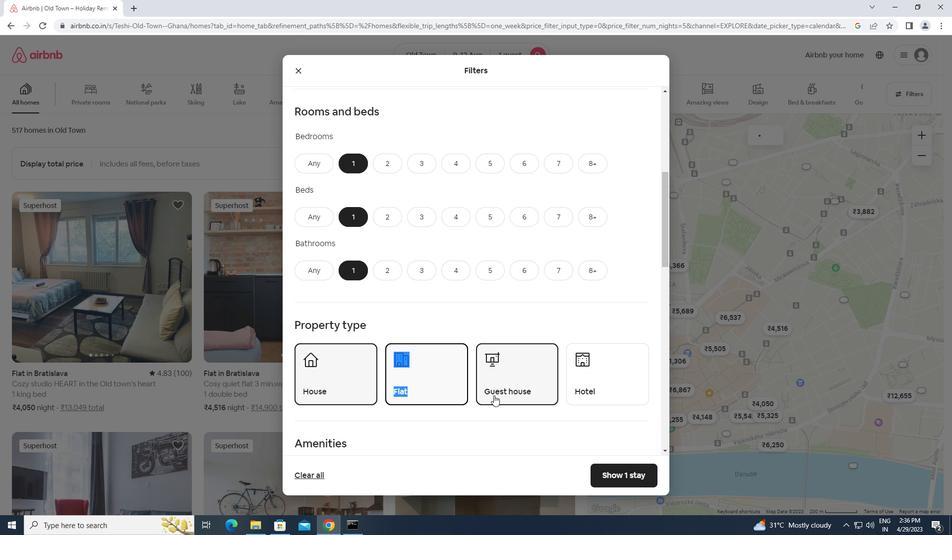 
Action: Mouse scrolled (488, 402) with delta (0, 0)
Screenshot: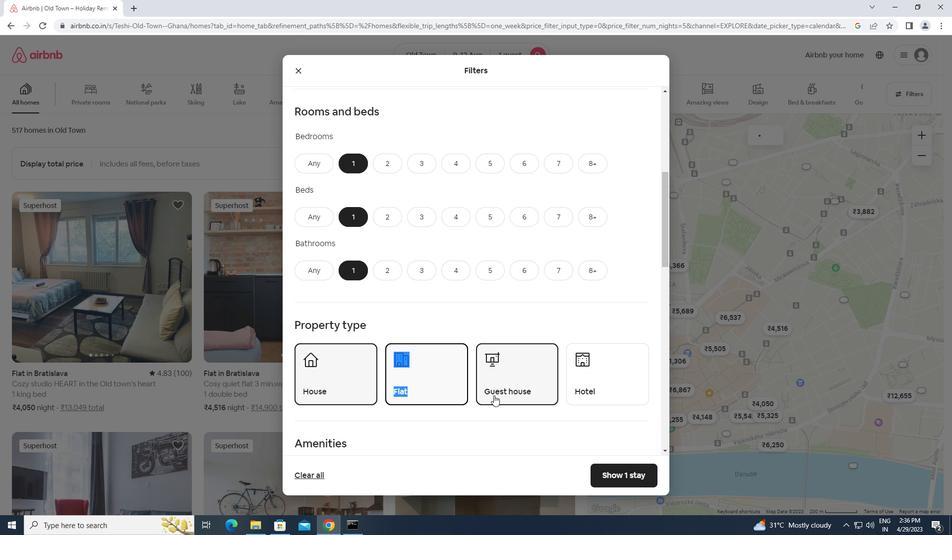 
Action: Mouse moved to (487, 403)
Screenshot: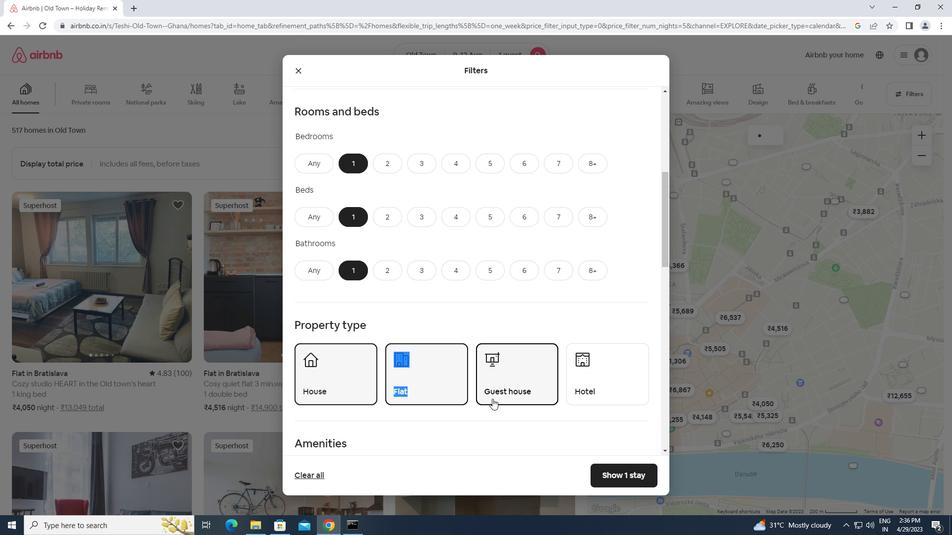 
Action: Mouse scrolled (487, 402) with delta (0, 0)
Screenshot: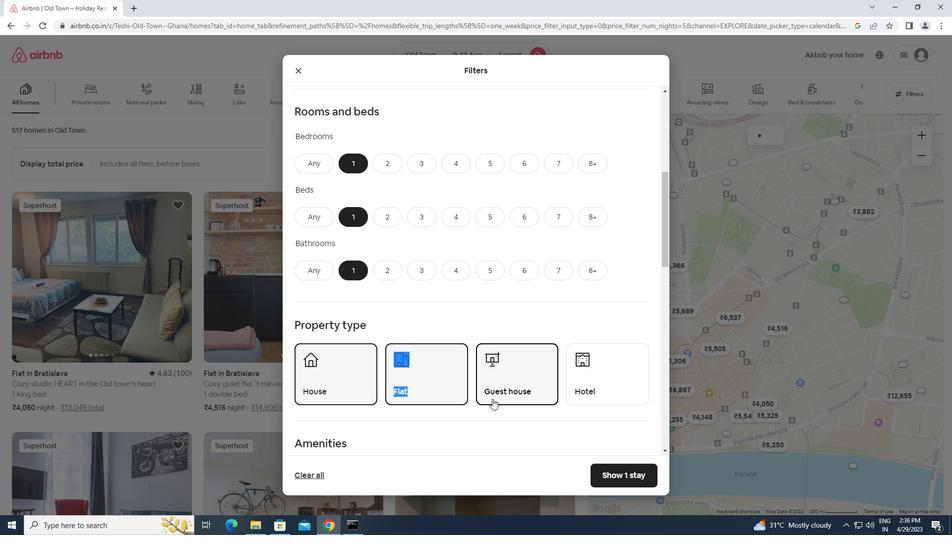 
Action: Mouse moved to (302, 396)
Screenshot: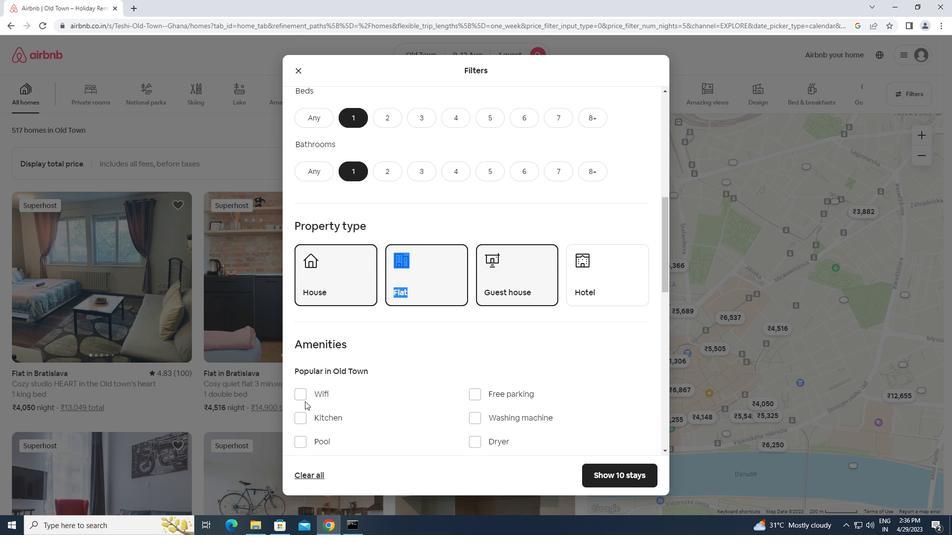 
Action: Mouse pressed left at (302, 396)
Screenshot: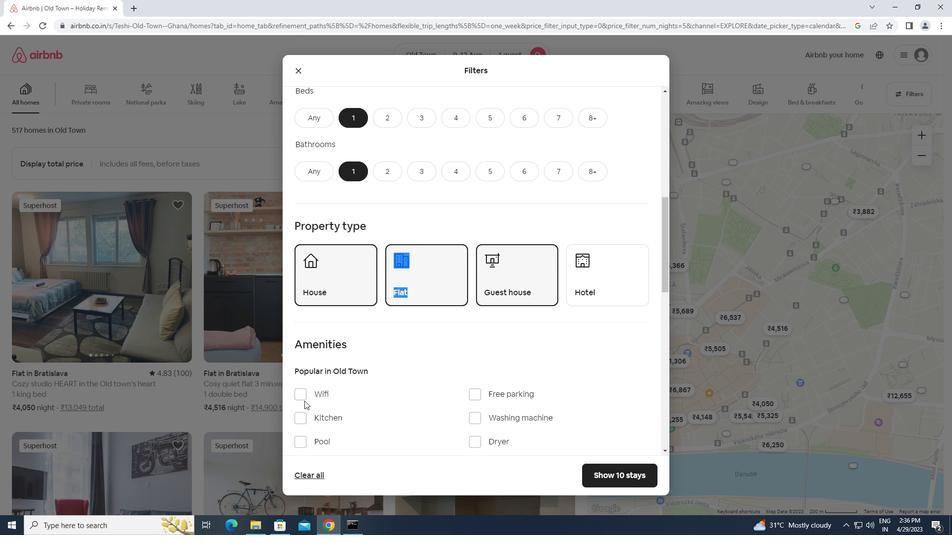 
Action: Mouse moved to (390, 385)
Screenshot: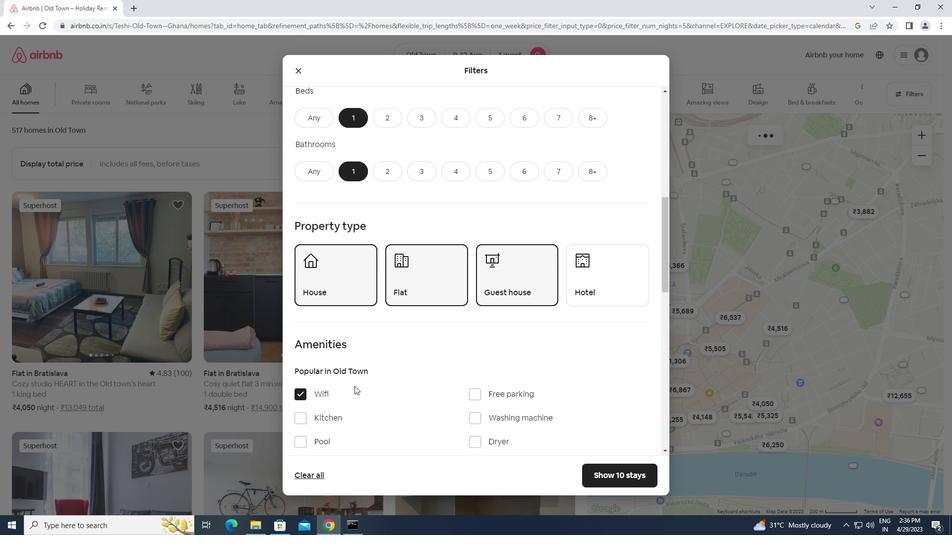 
Action: Mouse scrolled (390, 385) with delta (0, 0)
Screenshot: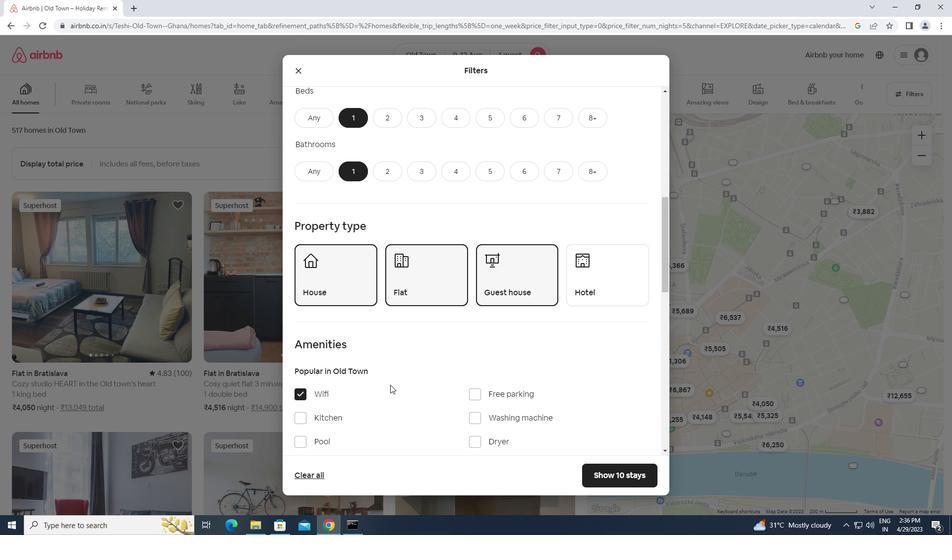 
Action: Mouse scrolled (390, 385) with delta (0, 0)
Screenshot: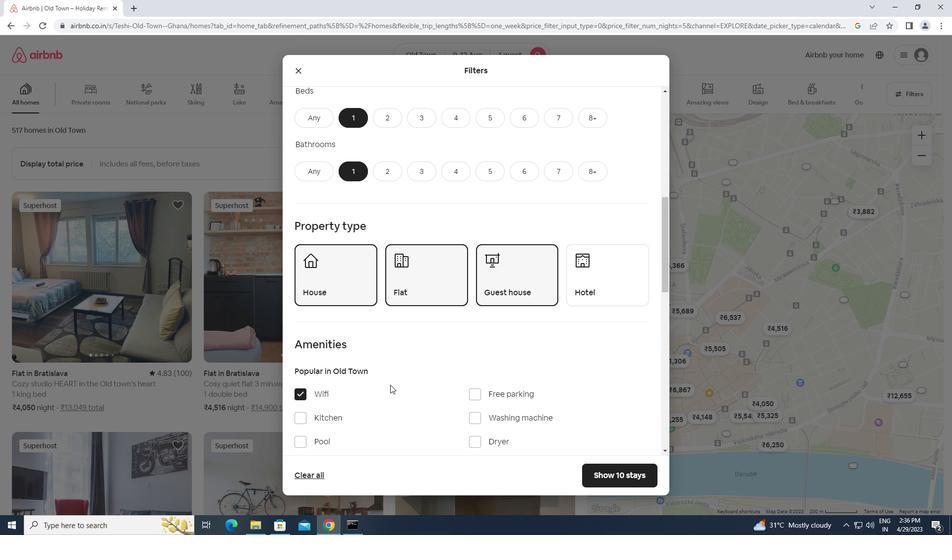 
Action: Mouse scrolled (390, 385) with delta (0, 0)
Screenshot: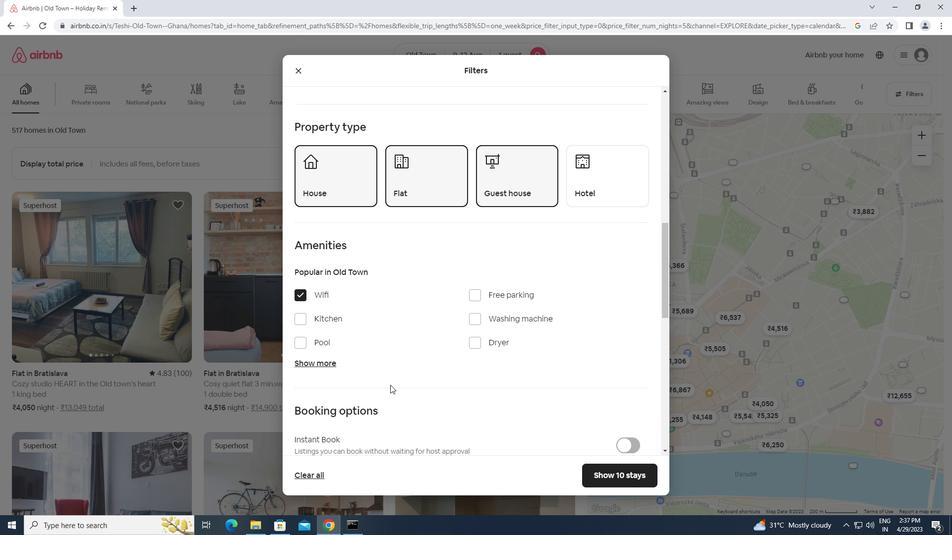 
Action: Mouse scrolled (390, 385) with delta (0, 0)
Screenshot: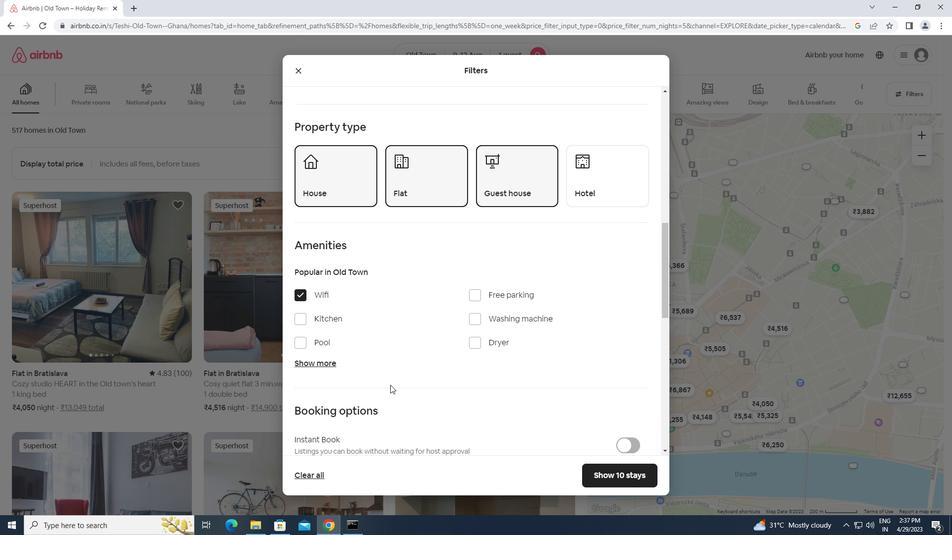 
Action: Mouse scrolled (390, 385) with delta (0, 0)
Screenshot: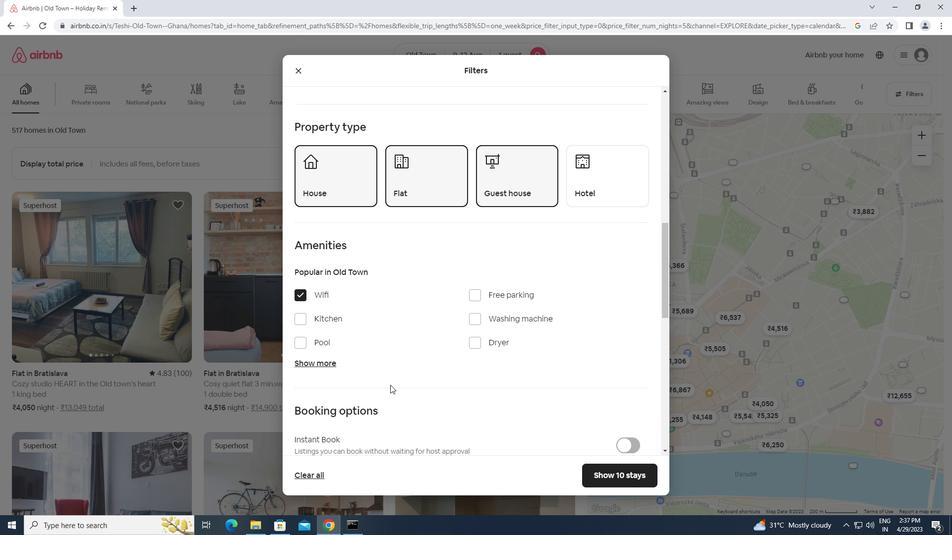 
Action: Mouse moved to (626, 326)
Screenshot: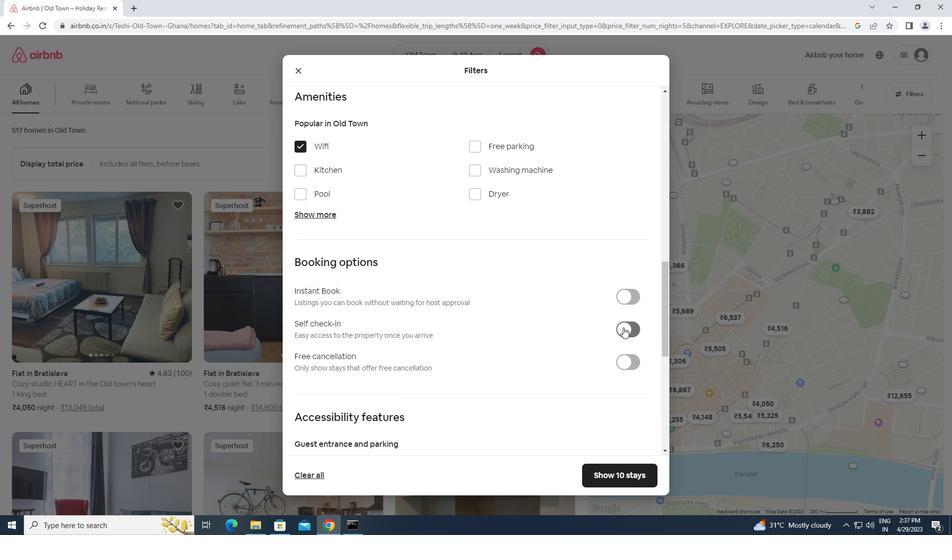 
Action: Mouse pressed left at (626, 326)
Screenshot: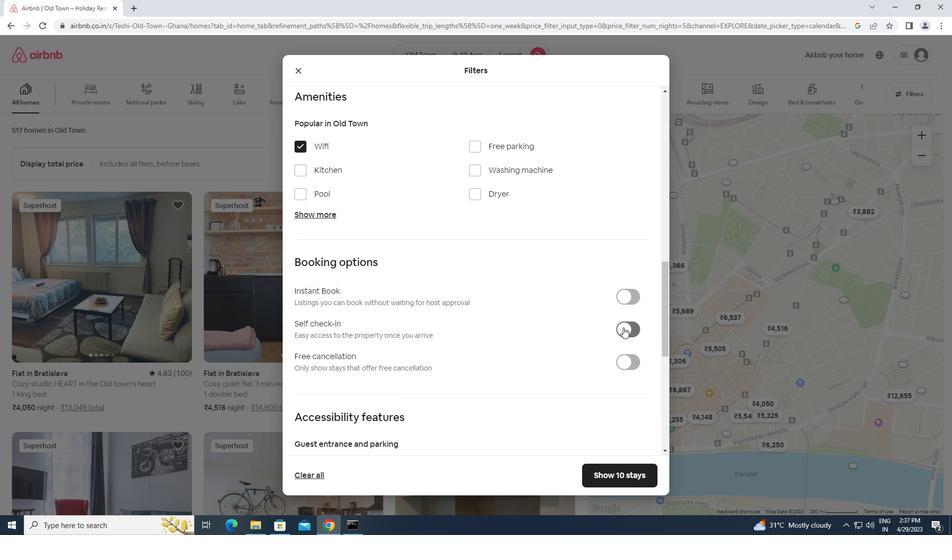 
Action: Mouse moved to (533, 352)
Screenshot: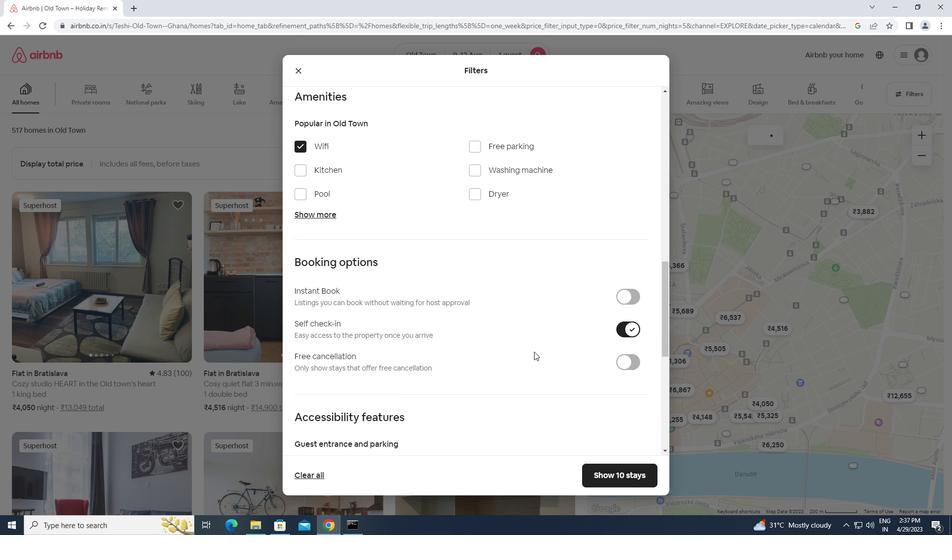 
Action: Mouse scrolled (533, 352) with delta (0, 0)
Screenshot: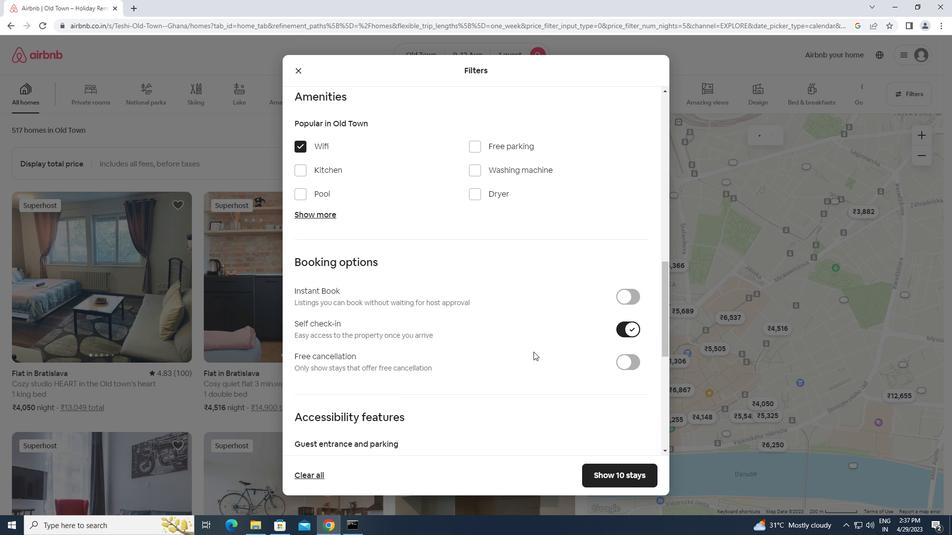 
Action: Mouse moved to (532, 353)
Screenshot: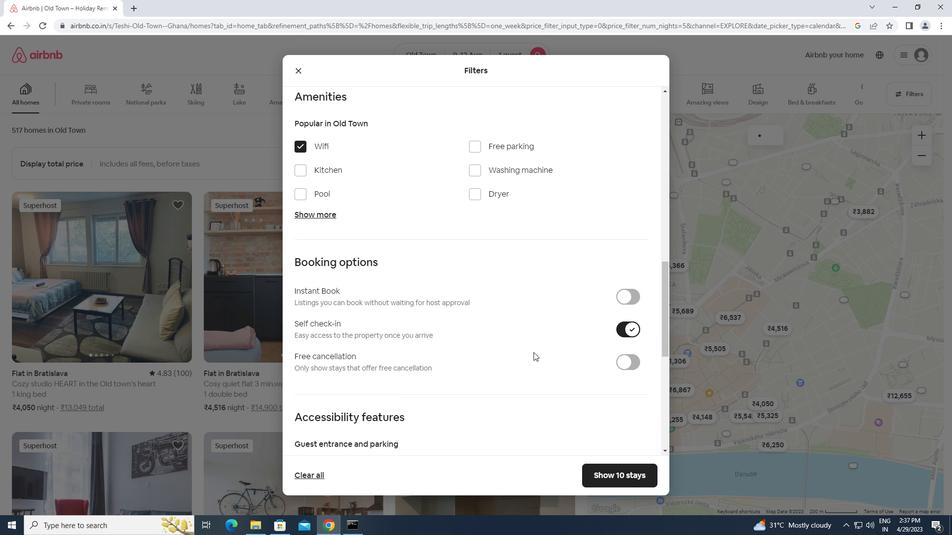 
Action: Mouse scrolled (532, 352) with delta (0, 0)
Screenshot: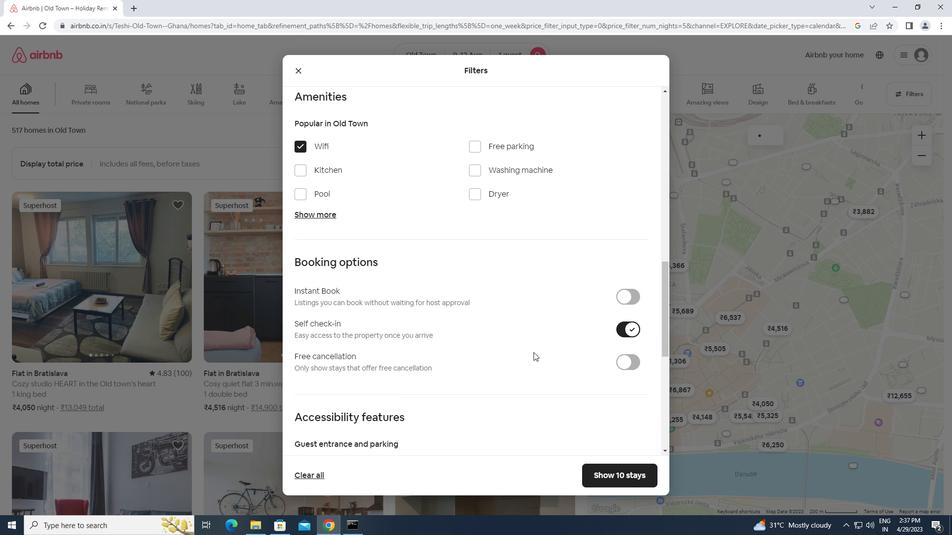 
Action: Mouse scrolled (532, 352) with delta (0, 0)
Screenshot: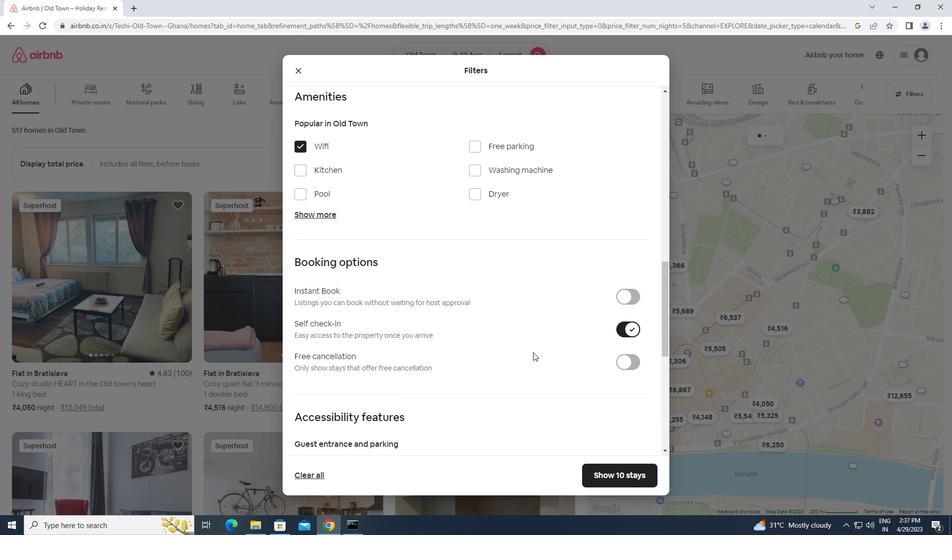 
Action: Mouse moved to (532, 353)
Screenshot: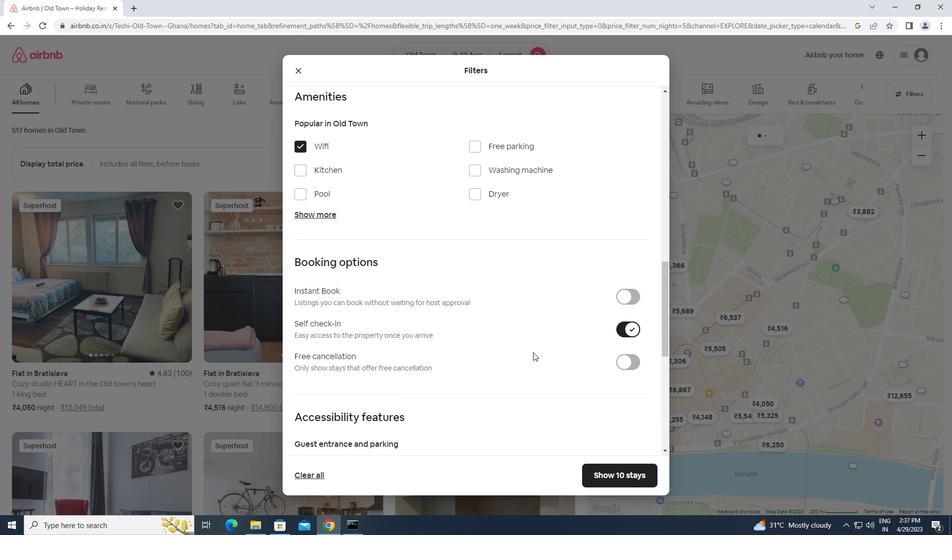 
Action: Mouse scrolled (532, 352) with delta (0, 0)
Screenshot: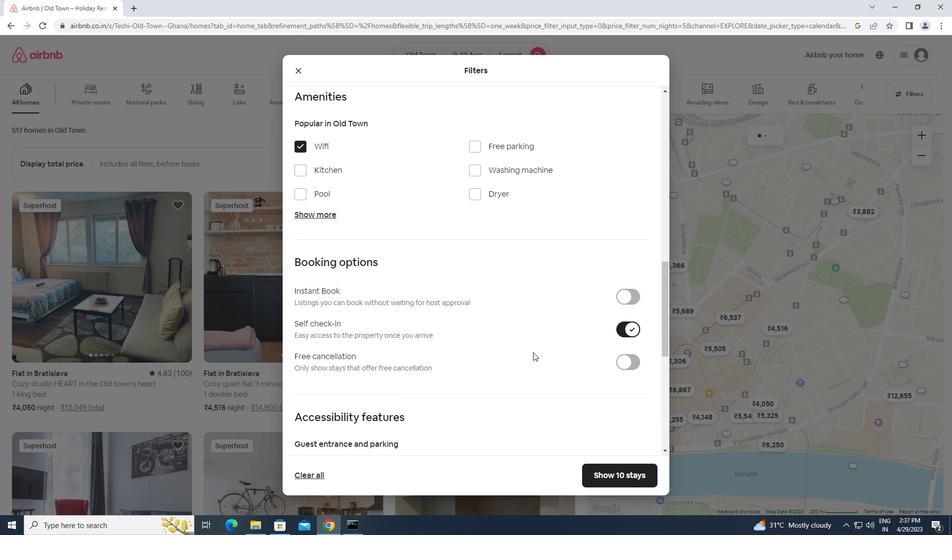 
Action: Mouse moved to (470, 367)
Screenshot: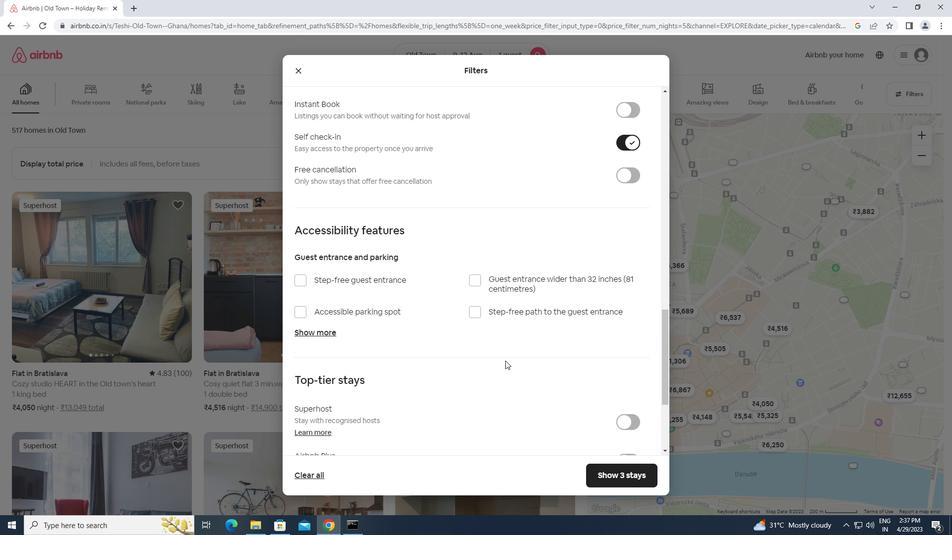 
Action: Mouse scrolled (470, 367) with delta (0, 0)
Screenshot: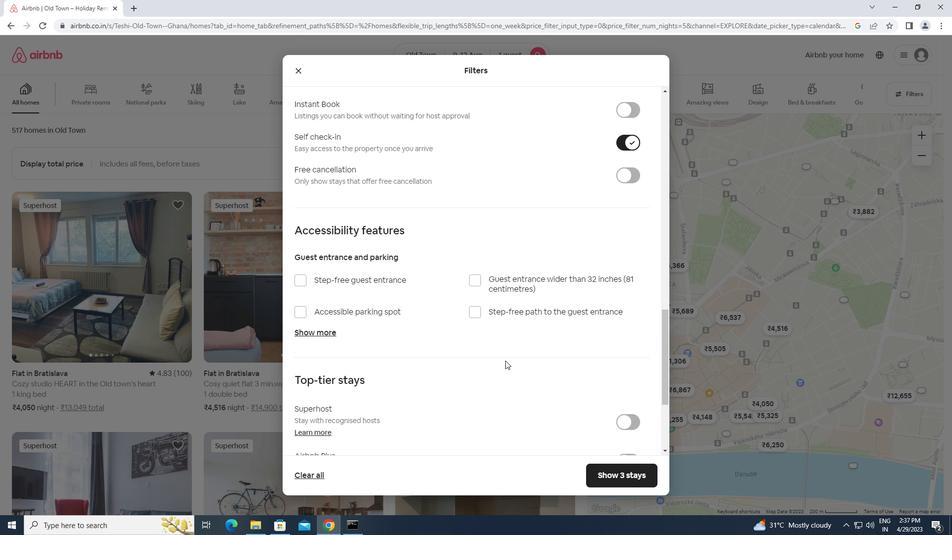 
Action: Mouse moved to (467, 368)
Screenshot: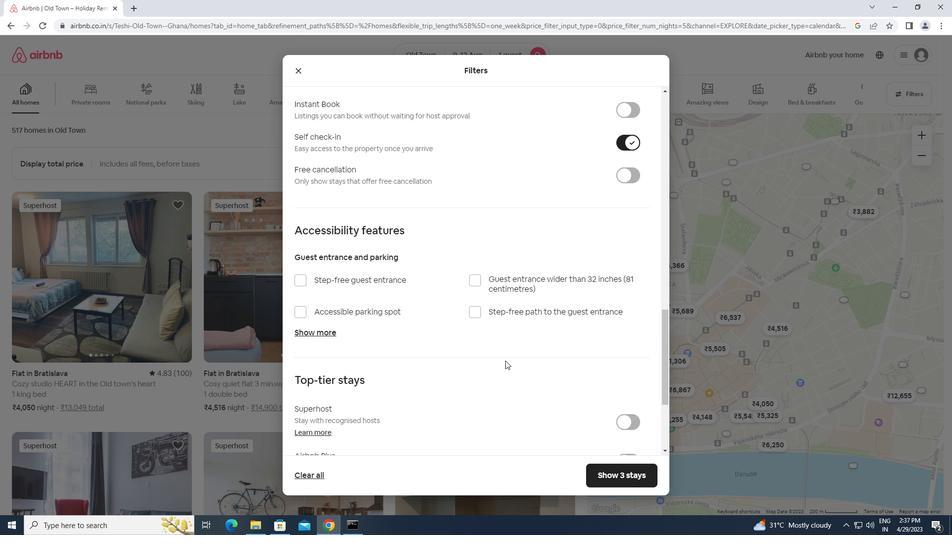 
Action: Mouse scrolled (467, 367) with delta (0, 0)
Screenshot: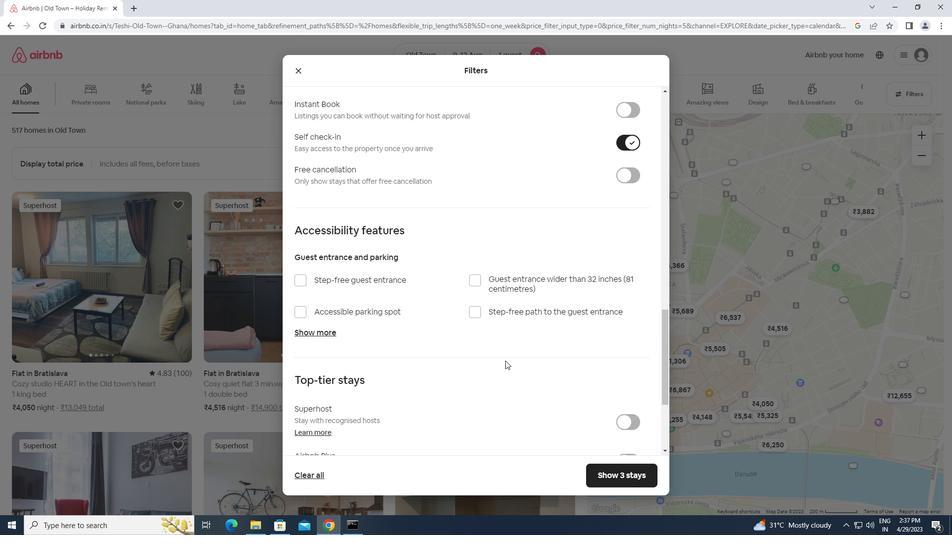 
Action: Mouse moved to (464, 369)
Screenshot: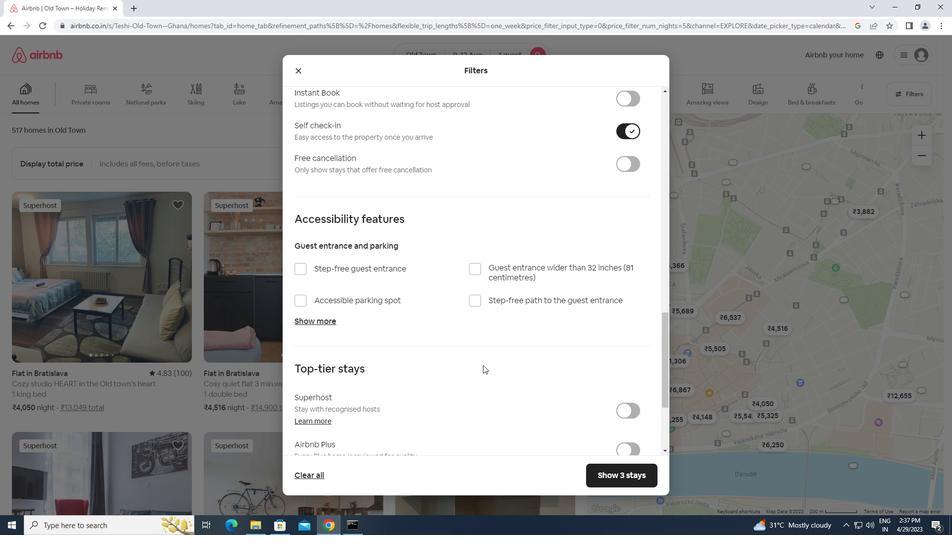 
Action: Mouse scrolled (464, 368) with delta (0, 0)
Screenshot: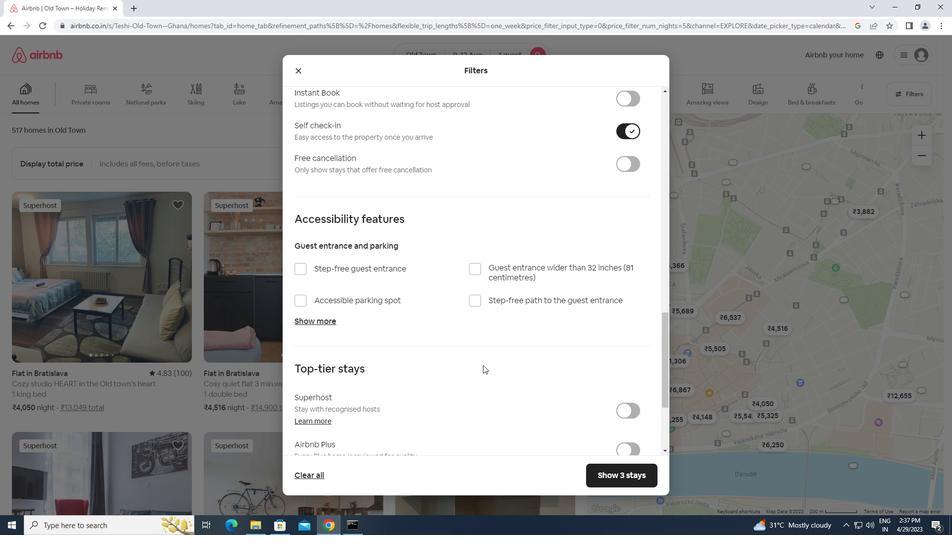 
Action: Mouse moved to (456, 370)
Screenshot: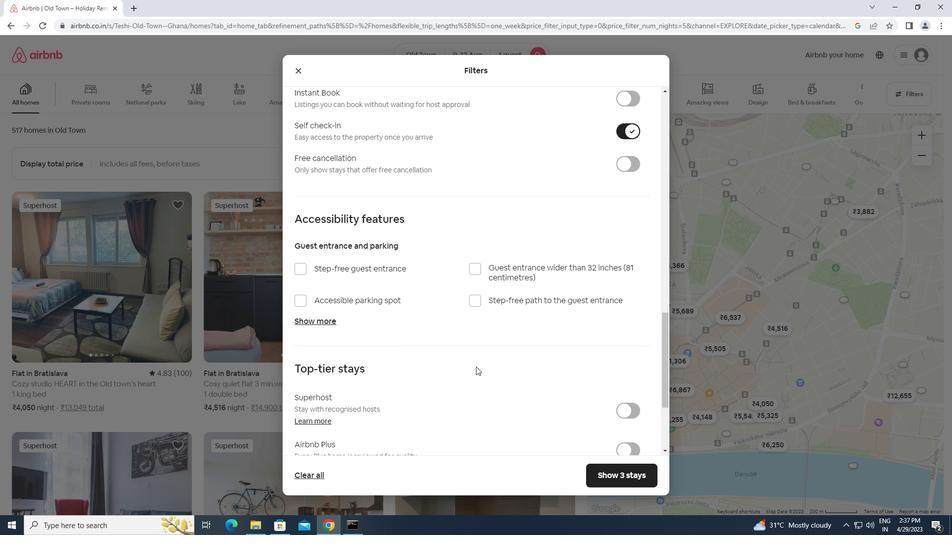
Action: Mouse scrolled (456, 370) with delta (0, 0)
Screenshot: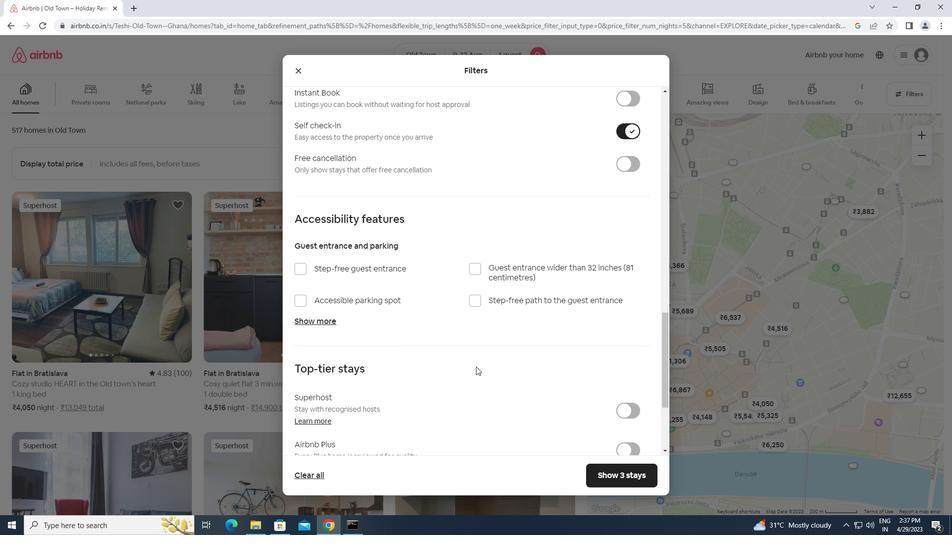 
Action: Mouse moved to (301, 386)
Screenshot: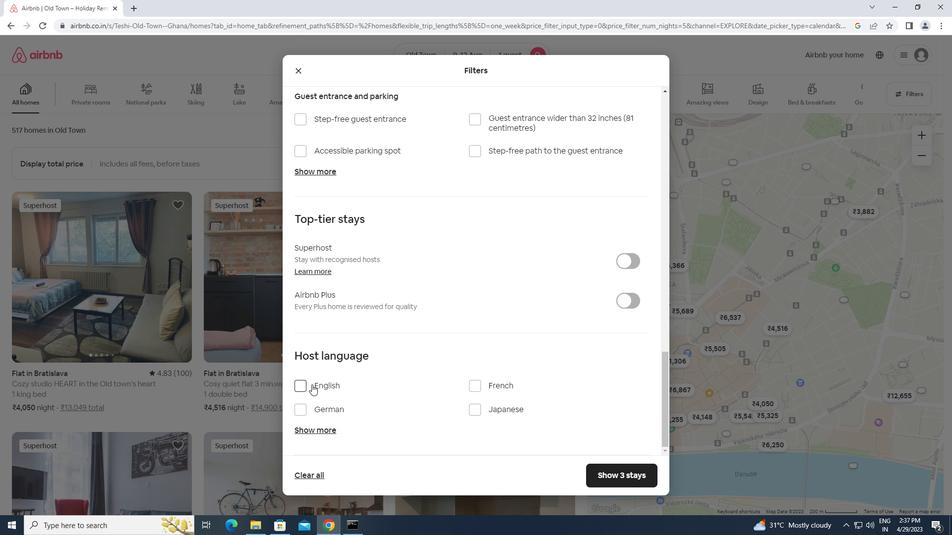 
Action: Mouse pressed left at (301, 386)
Screenshot: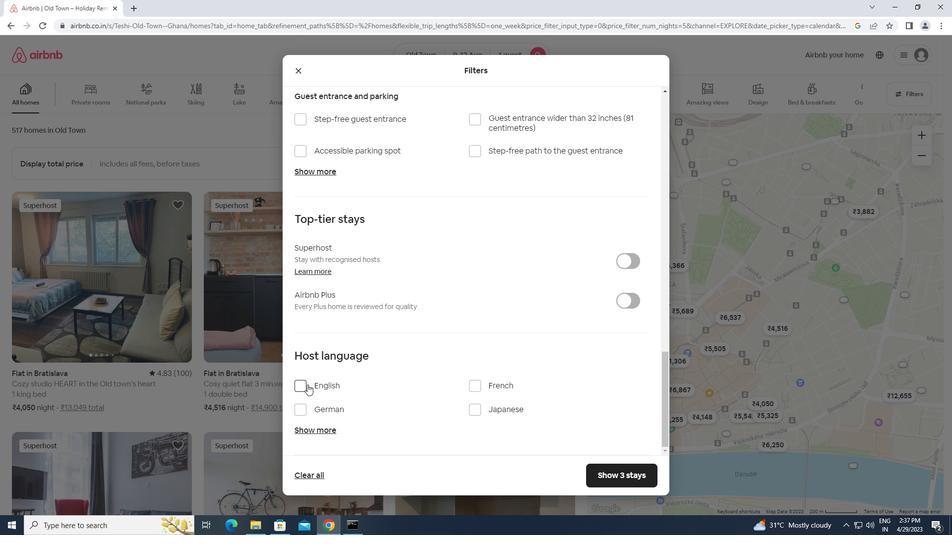 
Action: Mouse moved to (603, 465)
Screenshot: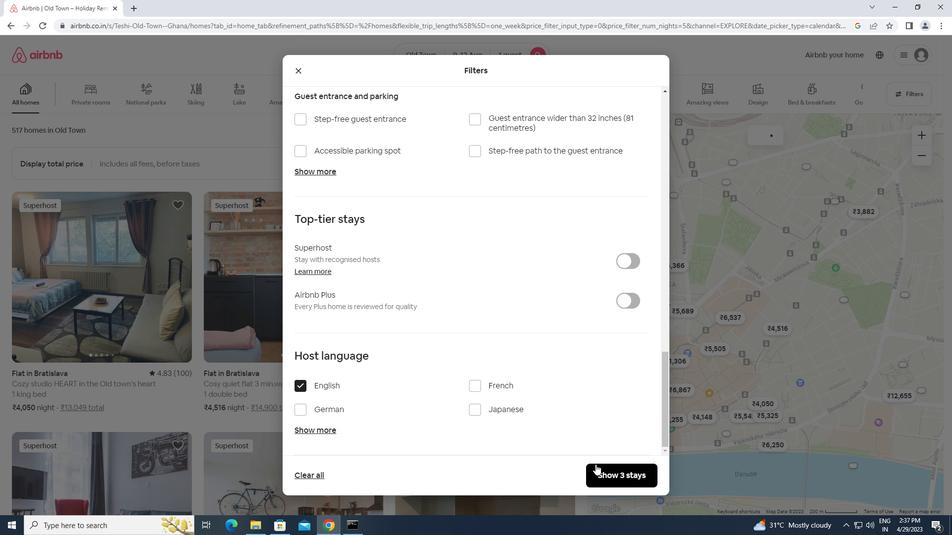
Action: Mouse pressed left at (603, 465)
Screenshot: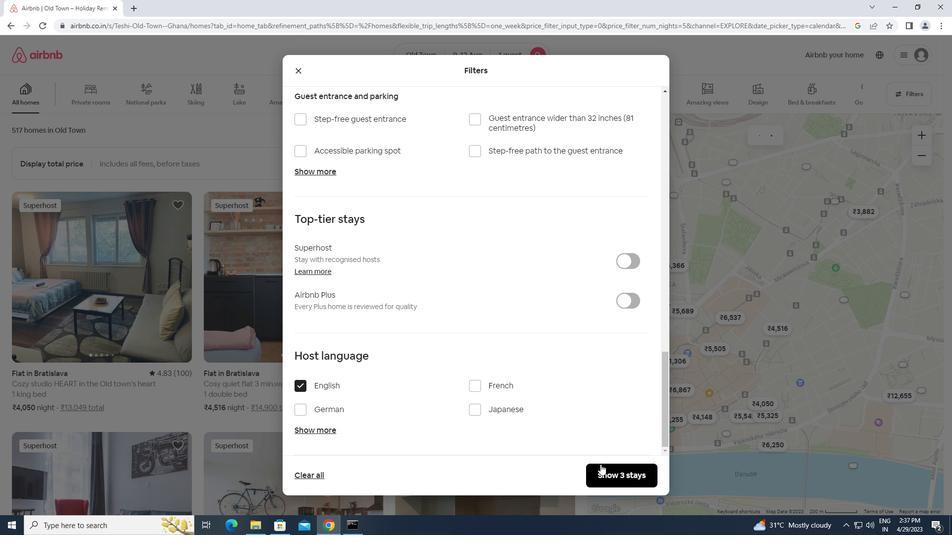 
Action: Mouse moved to (602, 464)
Screenshot: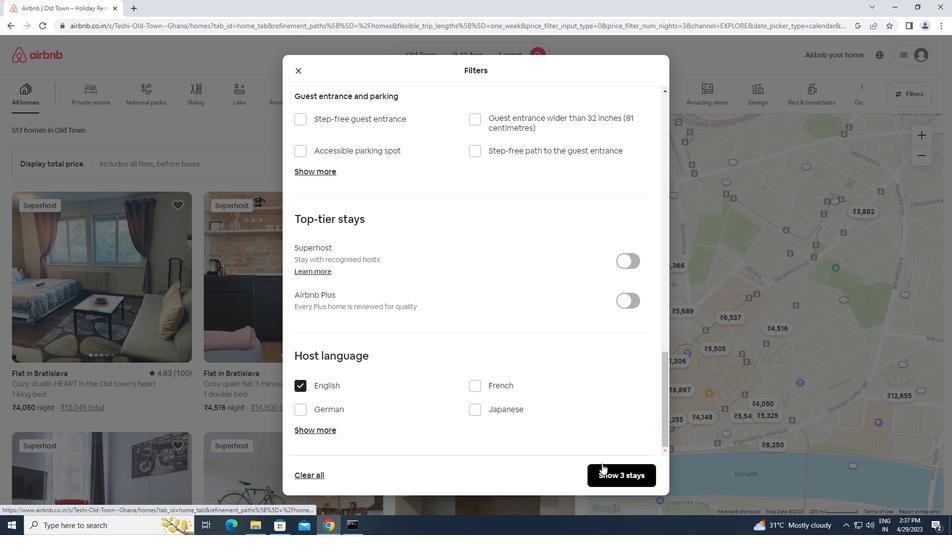 
